 Task: Create a Scrum Project Project0000000090 in Jira. Add mailaustralia7@gmail.com as Team Member of Scrum Project Project0000000089 in Jira. Add carxxstreet791@gmail.com as Team Member of Scrum Project Project0000000089 in Jira. Add parteek.ku2001@gmail.com as Team Member of Scrum Project Project0000000090 in Jira. Add vinnyoffice2@gmail.com as Team Member of Scrum Project Project0000000090 in Jira
Action: Mouse moved to (302, 91)
Screenshot: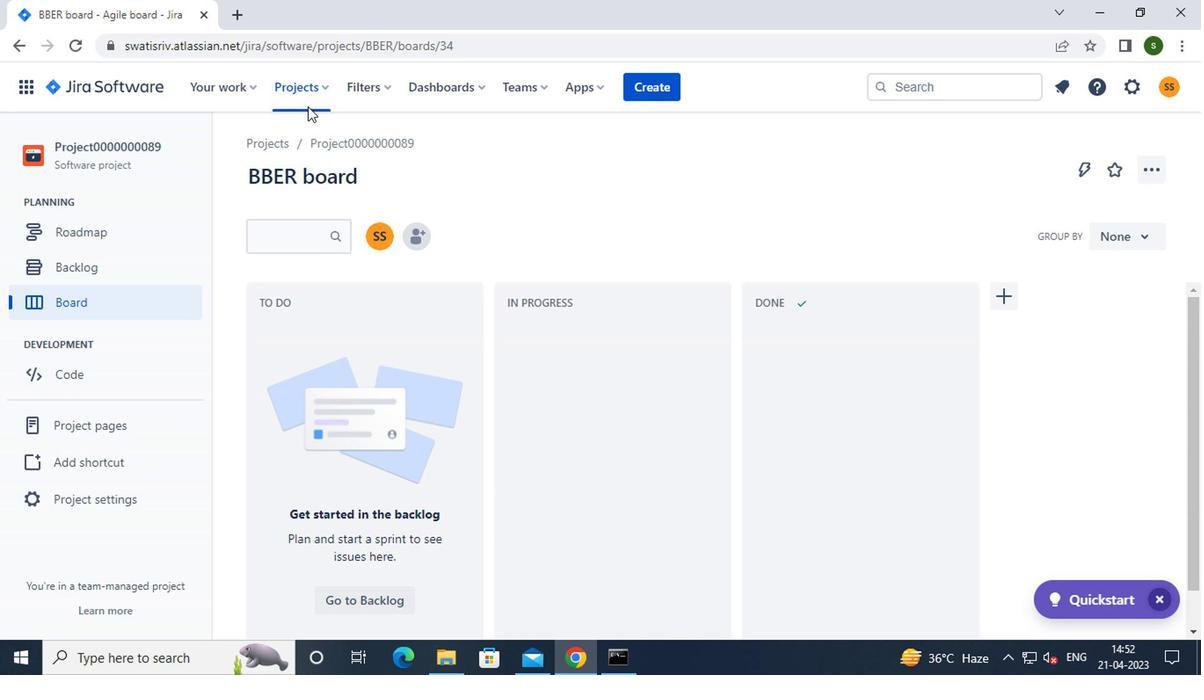 
Action: Mouse pressed left at (302, 91)
Screenshot: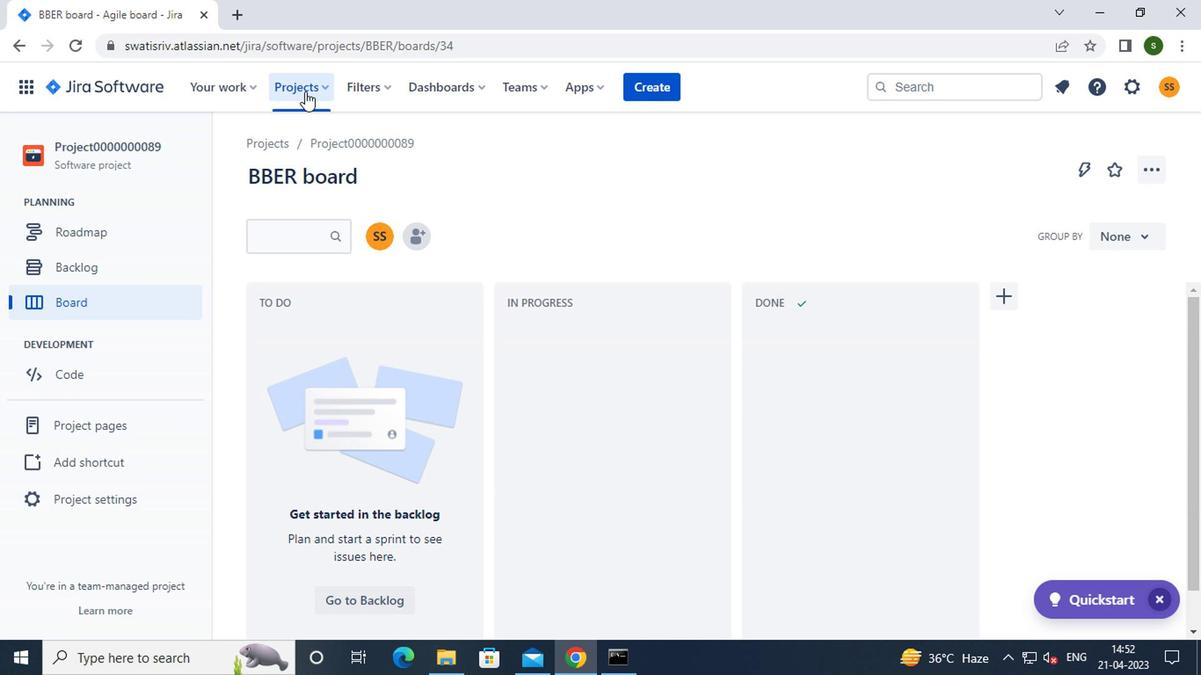
Action: Mouse moved to (357, 439)
Screenshot: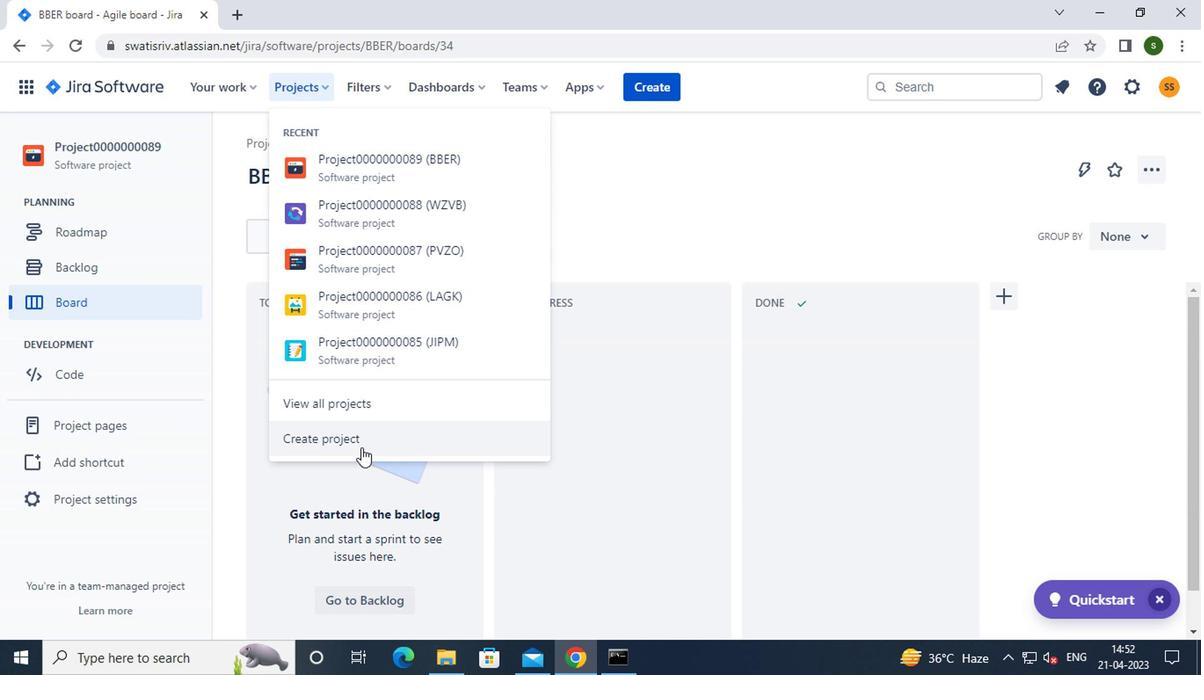 
Action: Mouse pressed left at (357, 439)
Screenshot: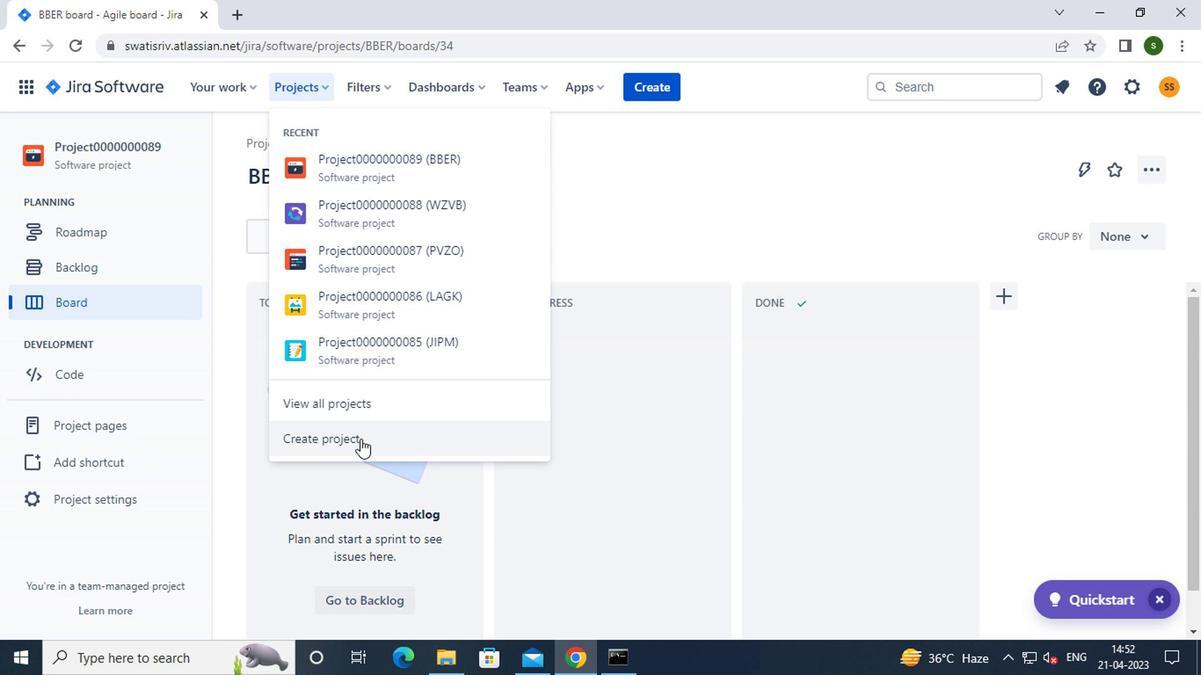 
Action: Mouse moved to (916, 472)
Screenshot: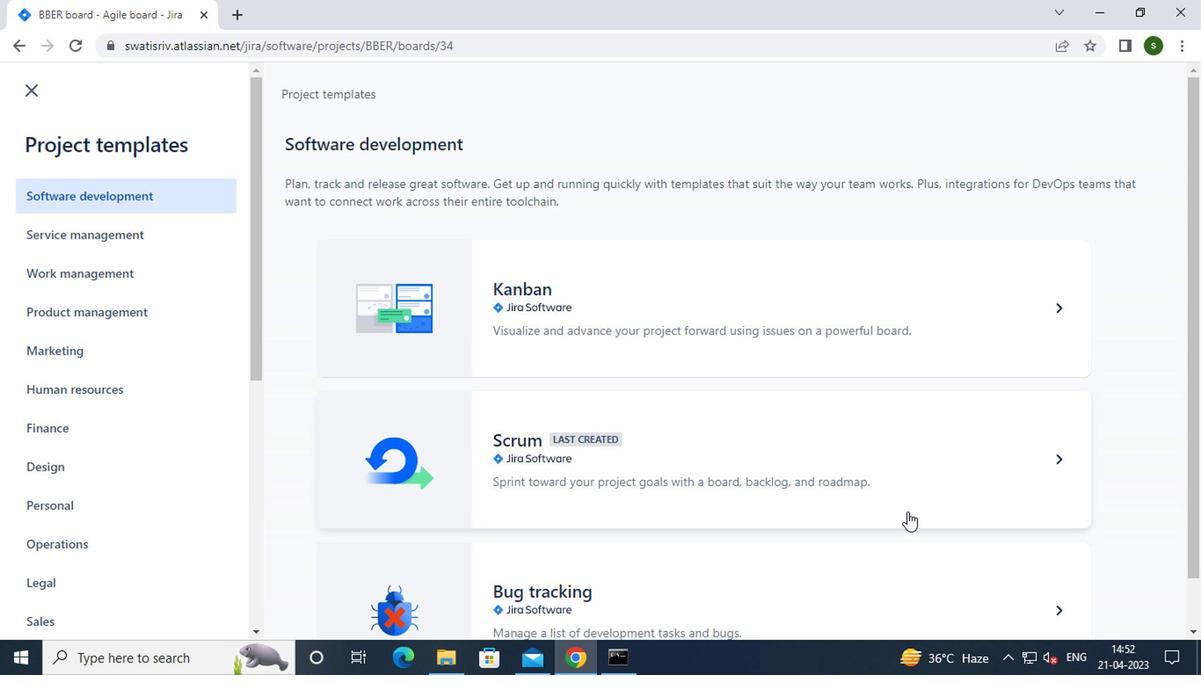 
Action: Mouse pressed left at (916, 472)
Screenshot: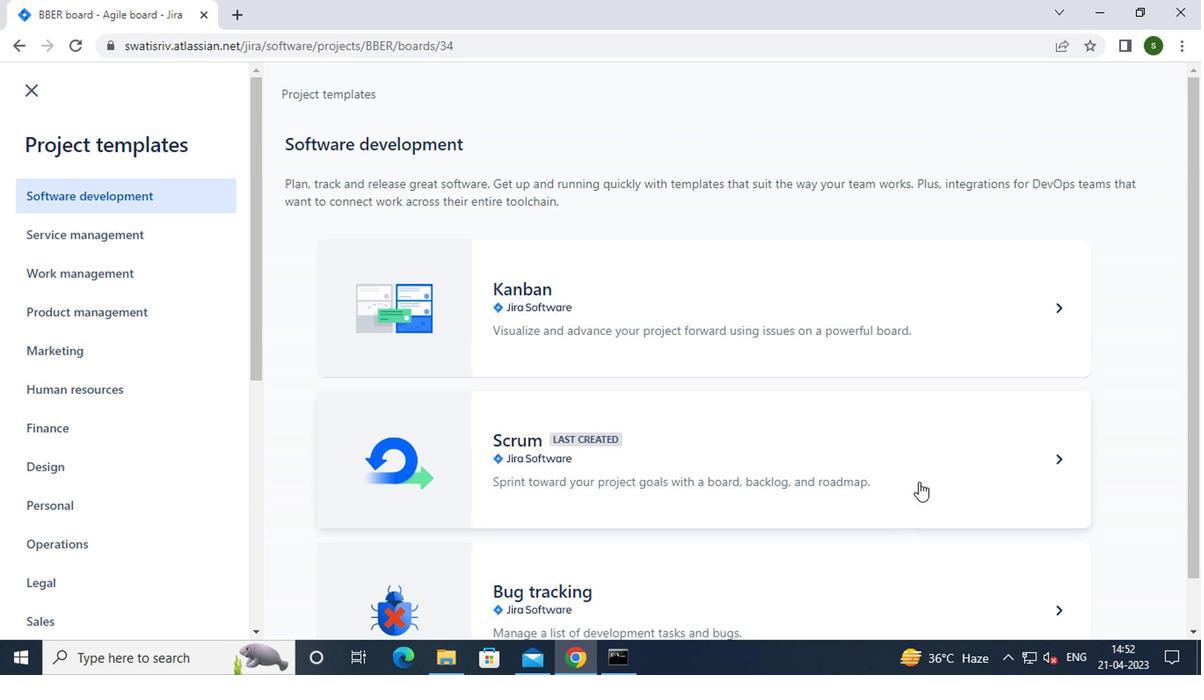 
Action: Mouse moved to (1038, 590)
Screenshot: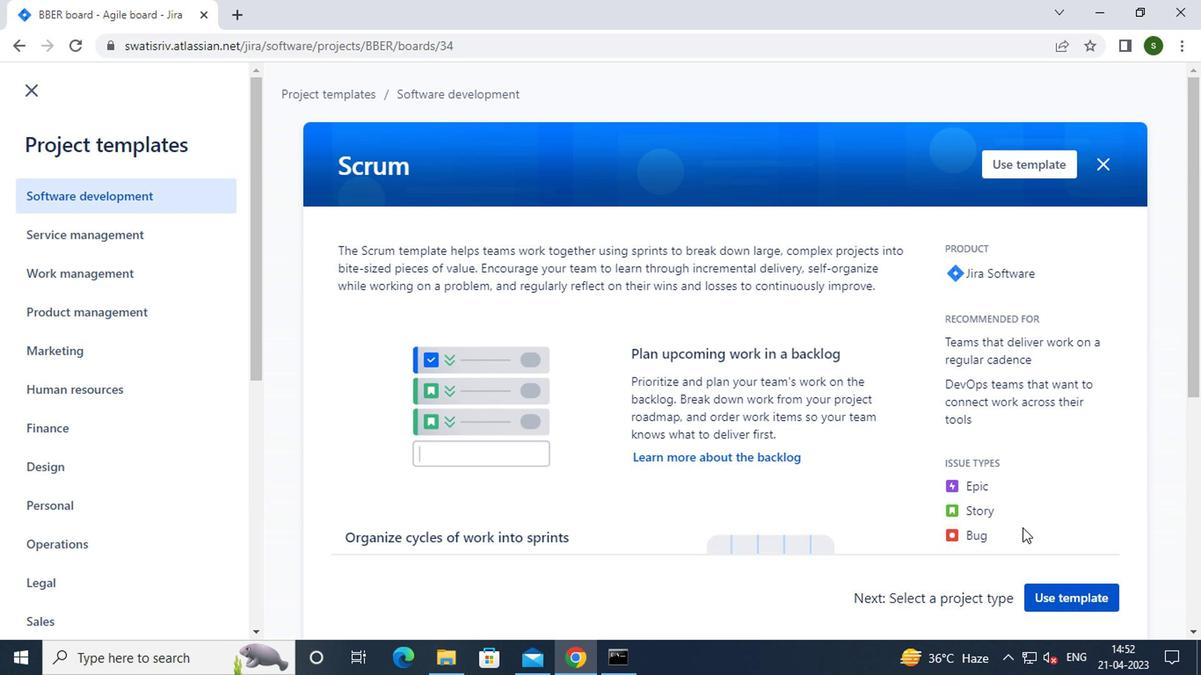 
Action: Mouse pressed left at (1038, 590)
Screenshot: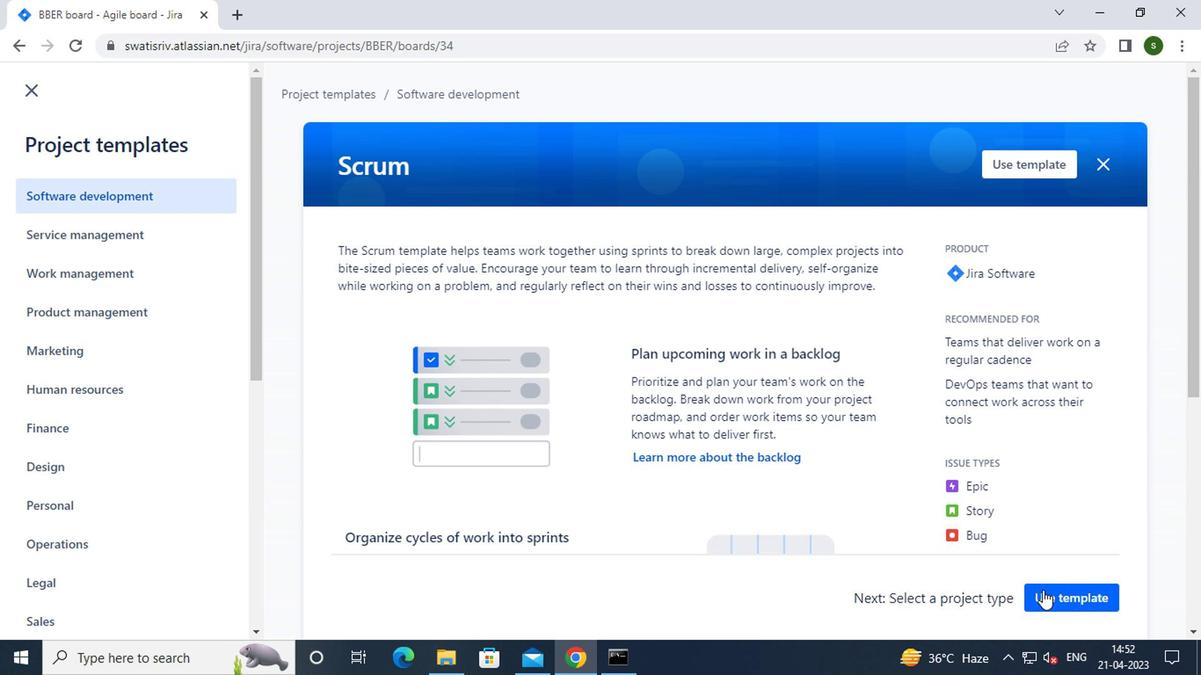 
Action: Mouse moved to (537, 576)
Screenshot: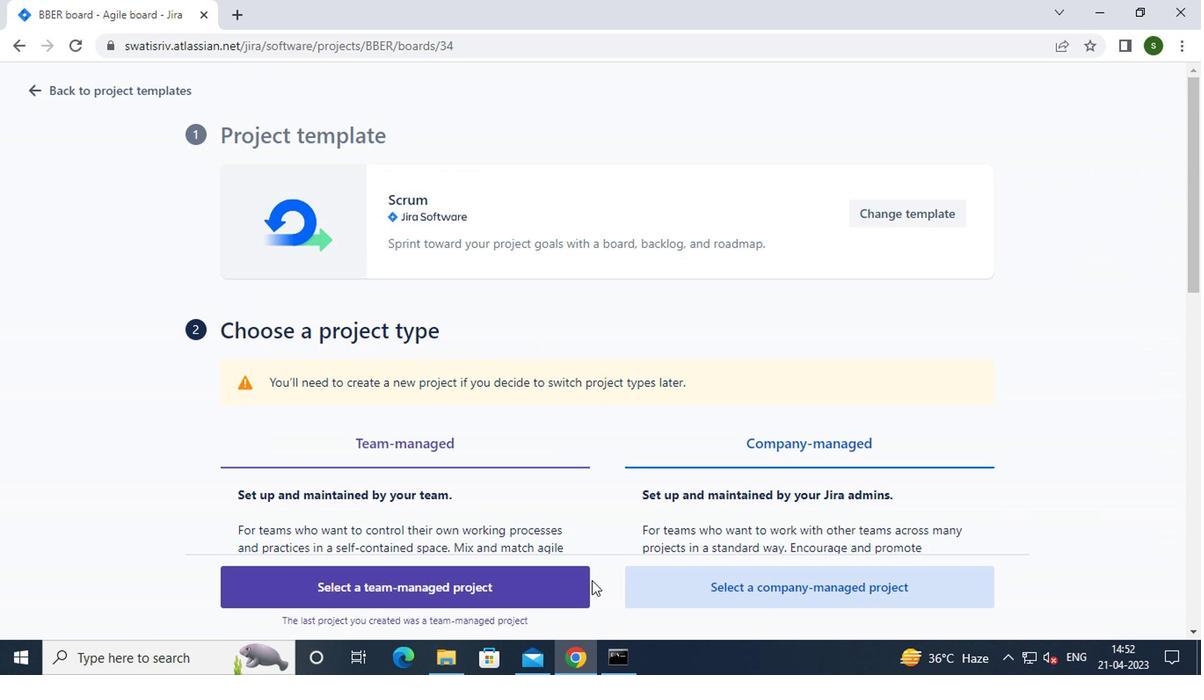 
Action: Mouse pressed left at (537, 576)
Screenshot: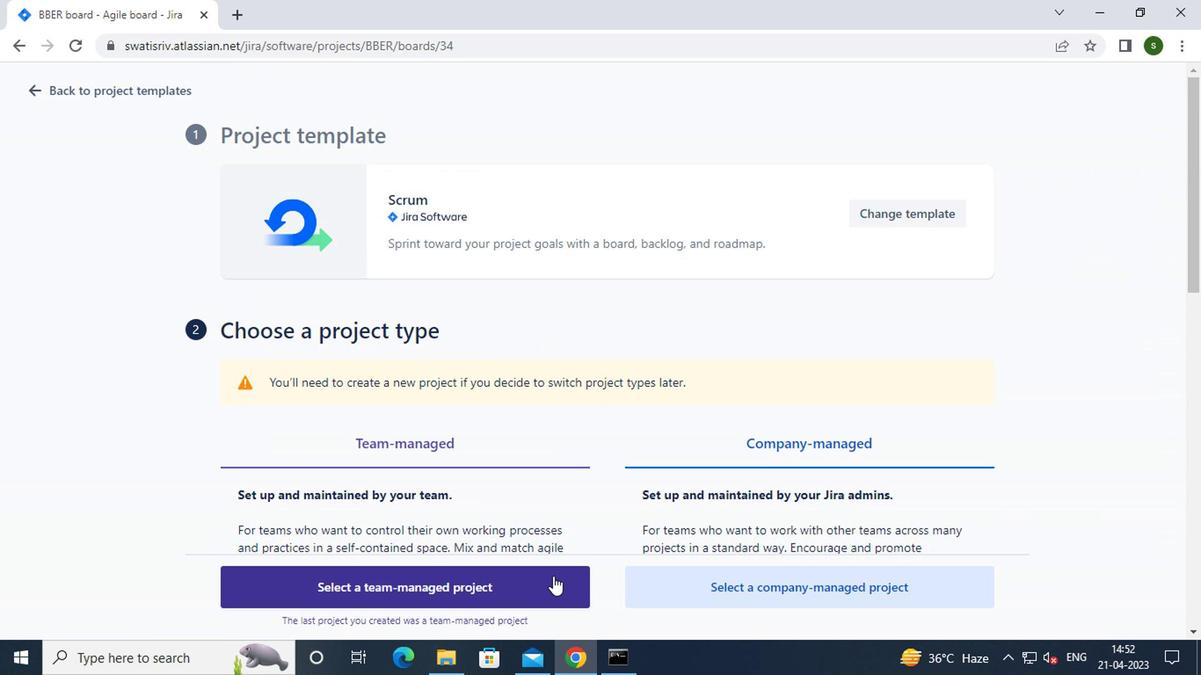 
Action: Mouse moved to (329, 278)
Screenshot: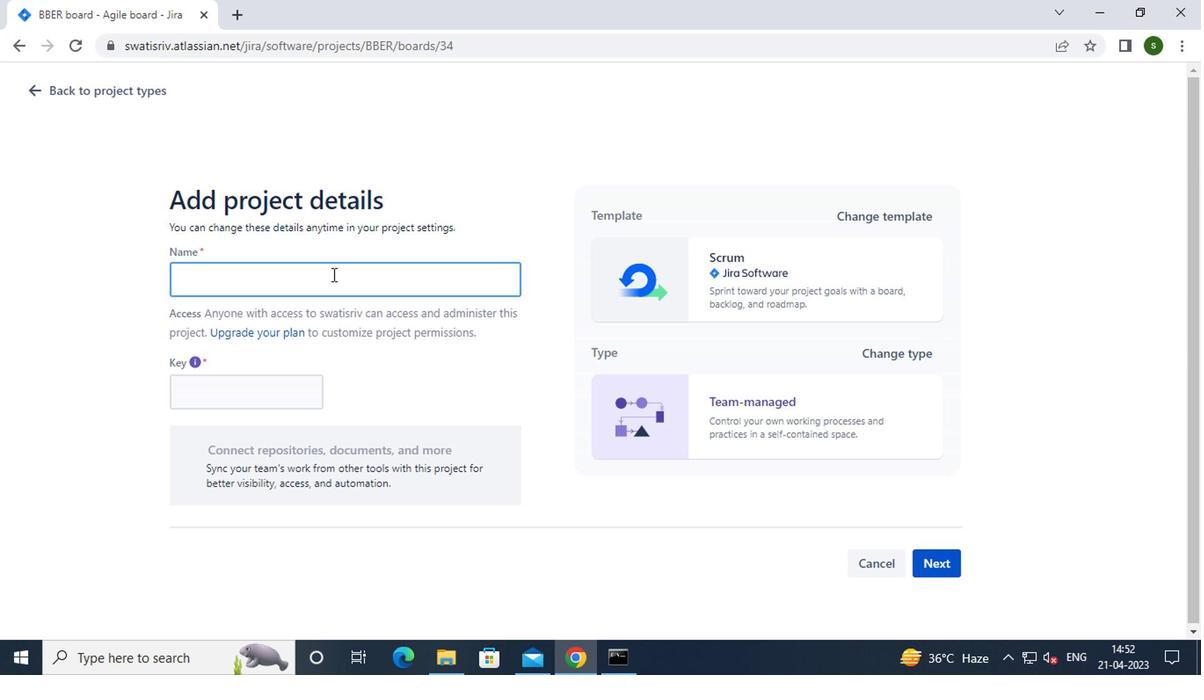 
Action: Key pressed p<Key.caps_lock>roject0000000090
Screenshot: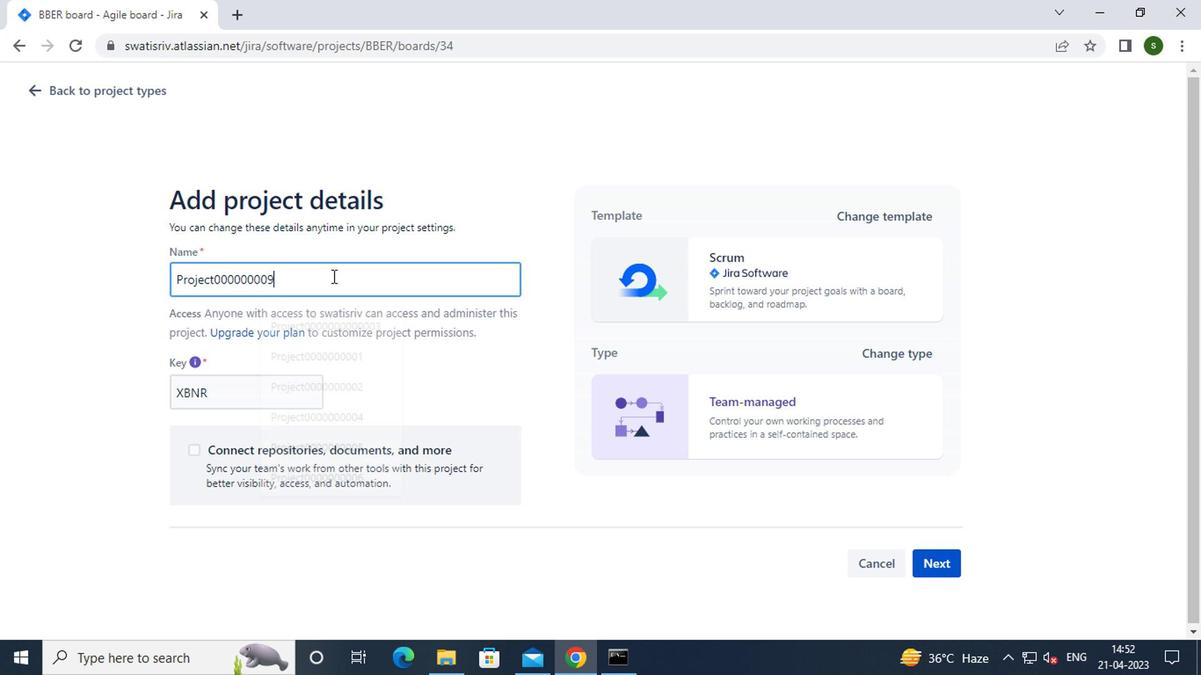 
Action: Mouse moved to (936, 566)
Screenshot: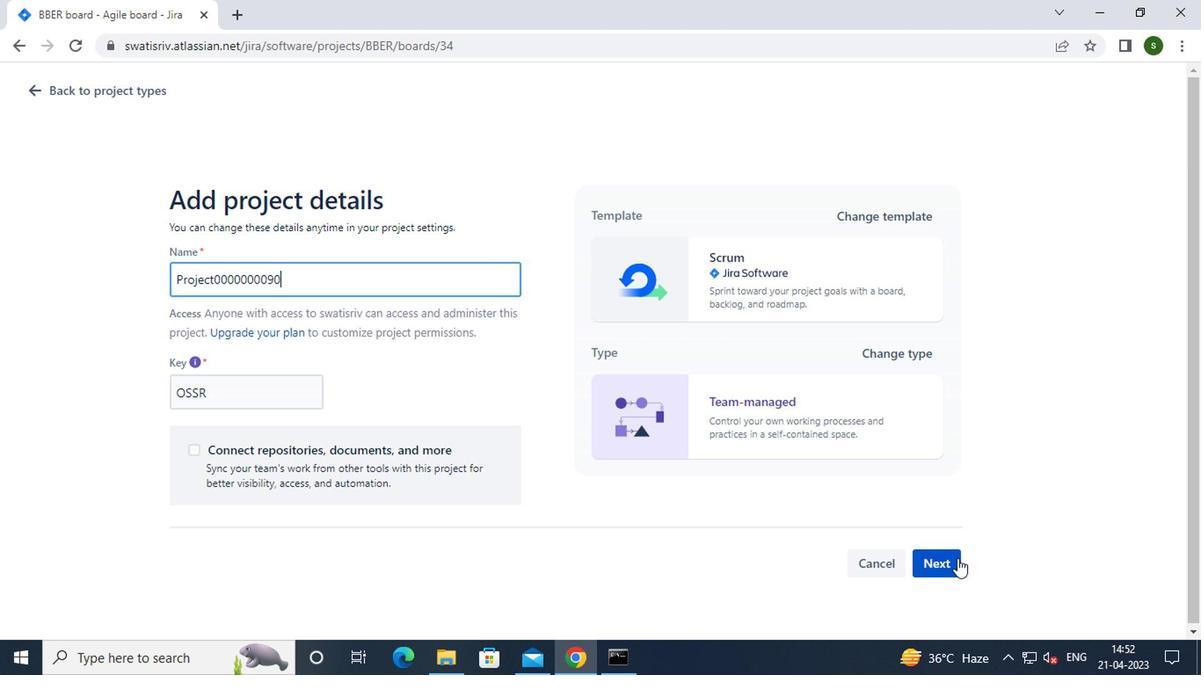 
Action: Mouse pressed left at (936, 566)
Screenshot: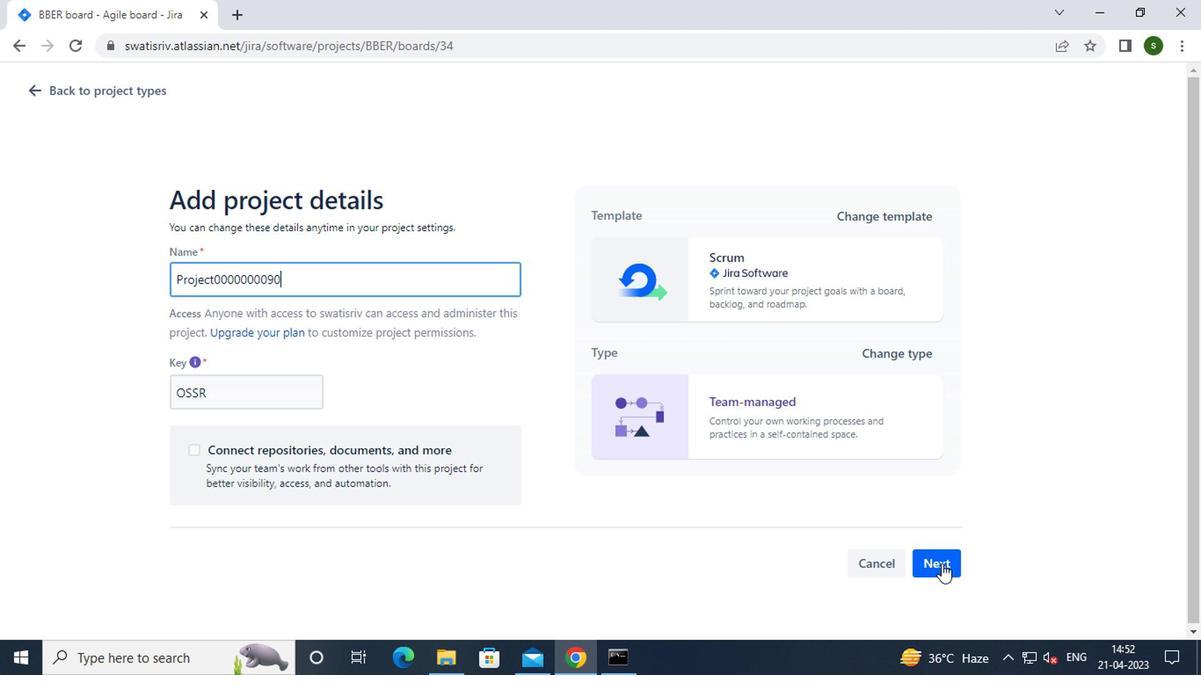 
Action: Mouse moved to (790, 467)
Screenshot: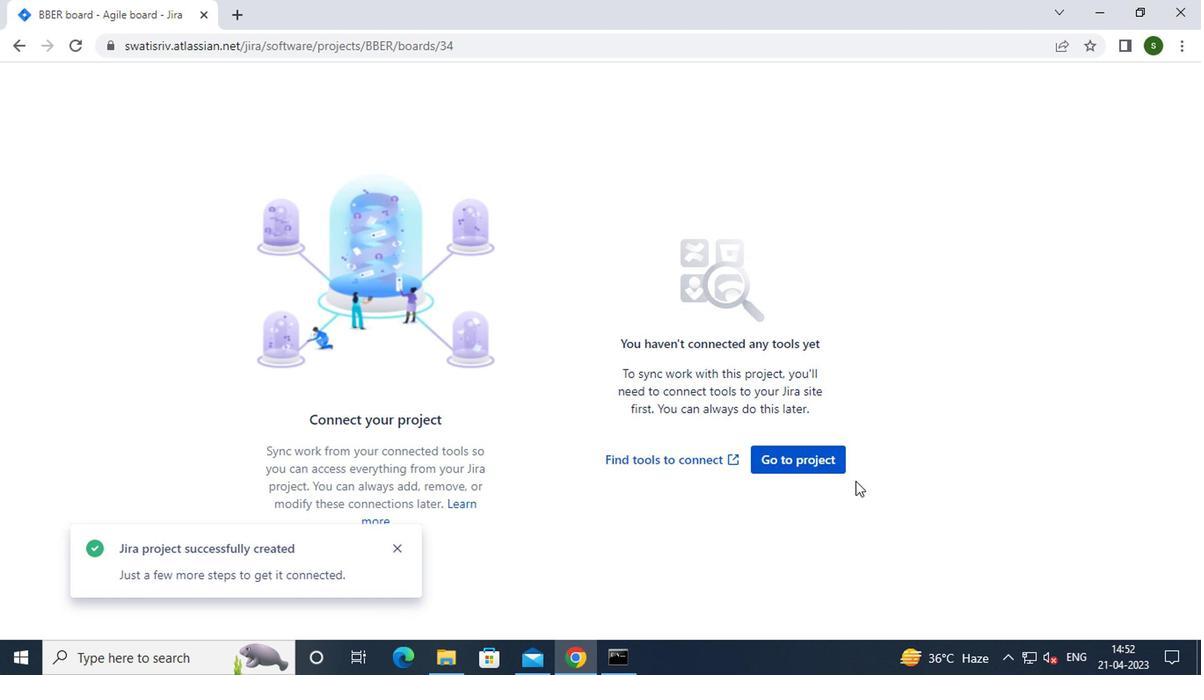
Action: Mouse pressed left at (790, 467)
Screenshot: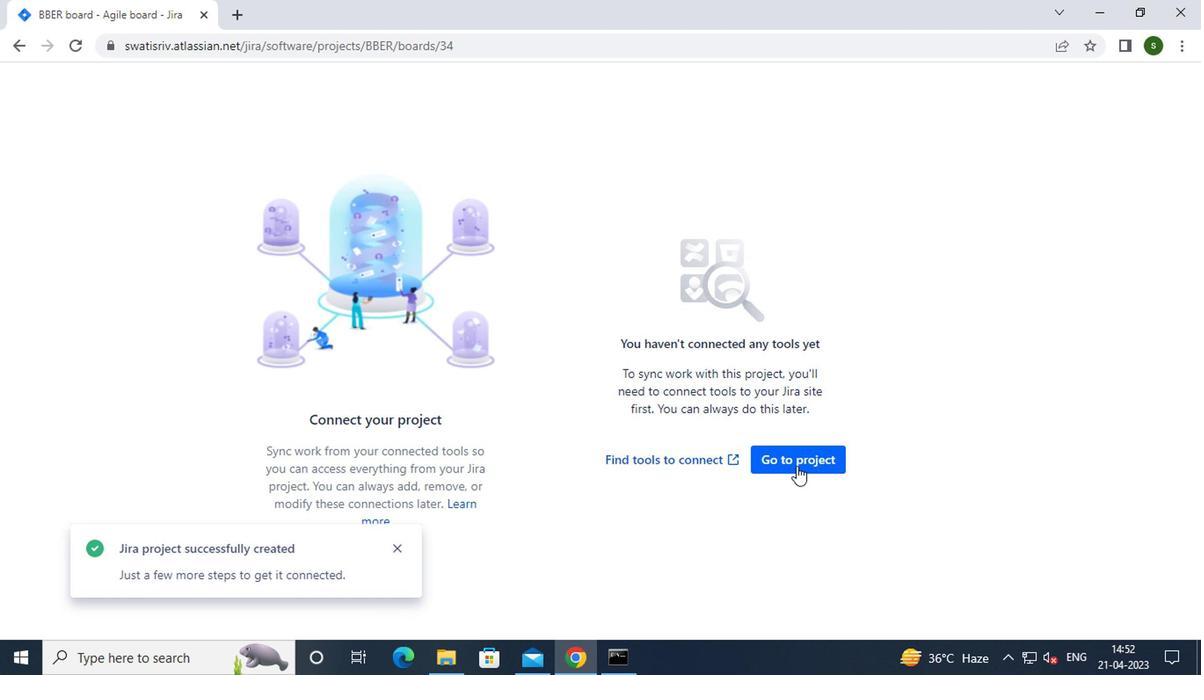 
Action: Mouse moved to (305, 90)
Screenshot: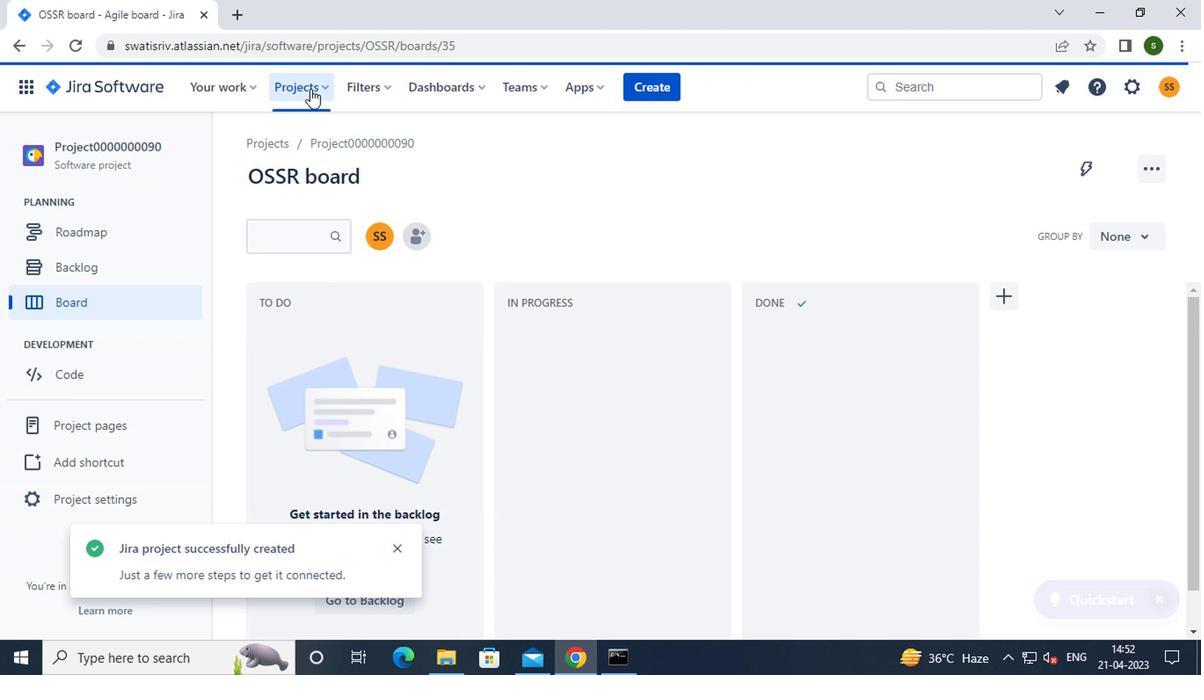 
Action: Mouse pressed left at (305, 90)
Screenshot: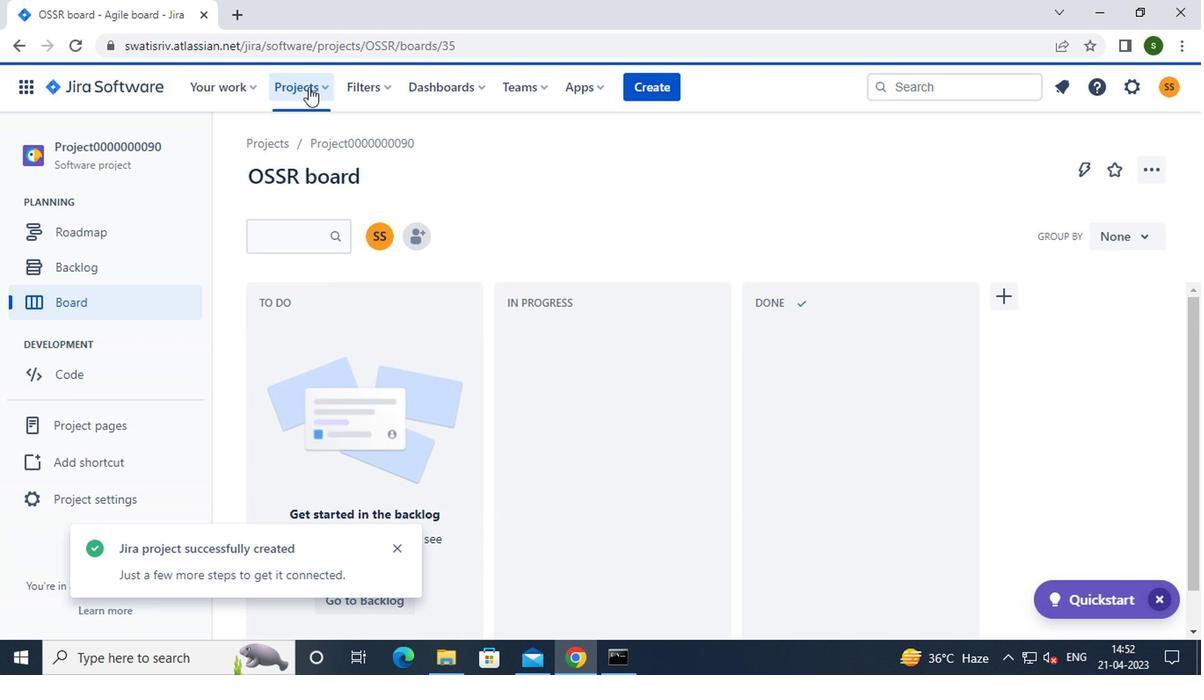 
Action: Mouse moved to (411, 225)
Screenshot: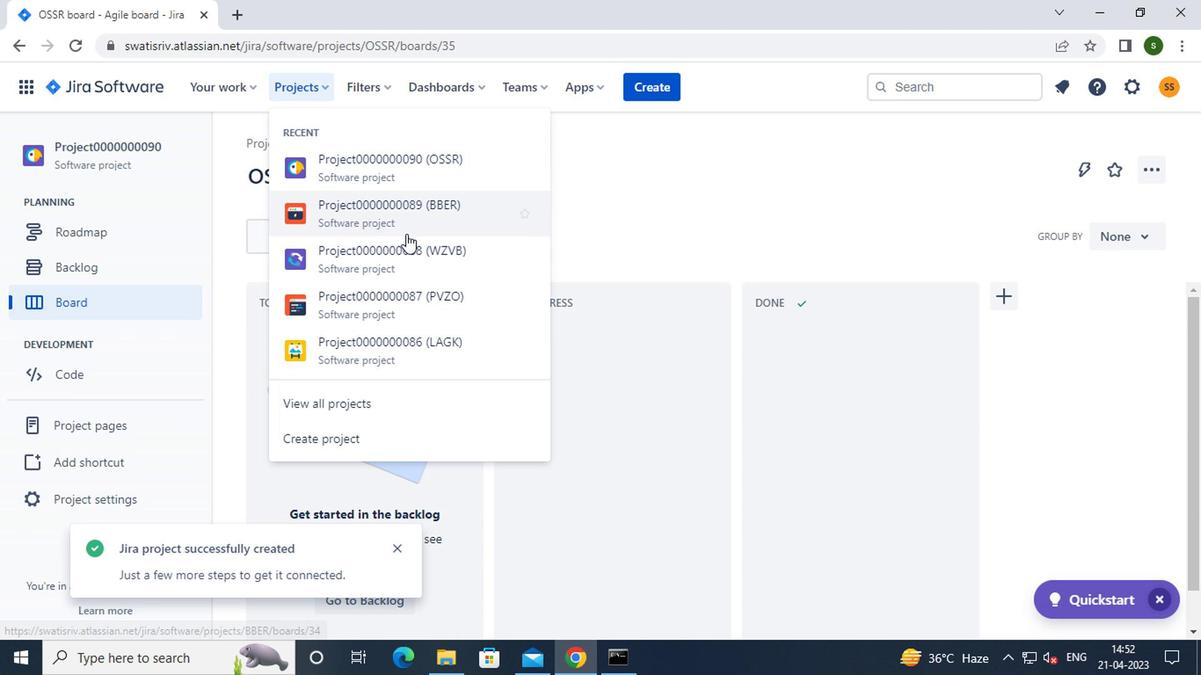 
Action: Mouse pressed left at (411, 225)
Screenshot: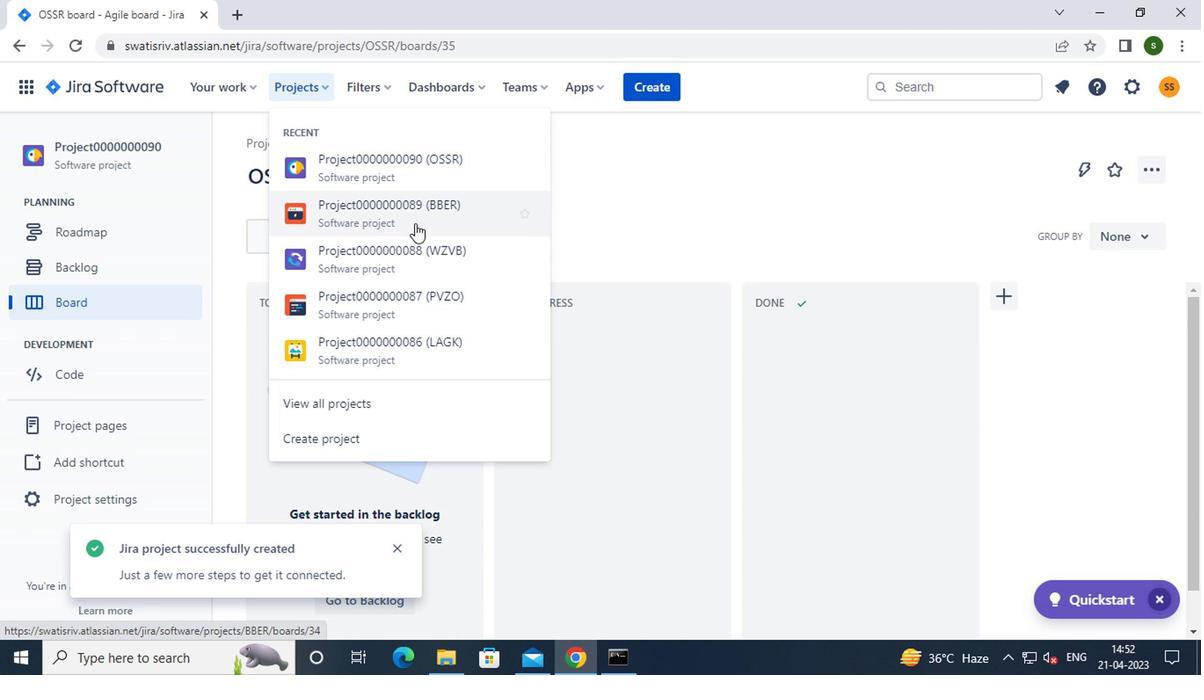 
Action: Mouse moved to (407, 227)
Screenshot: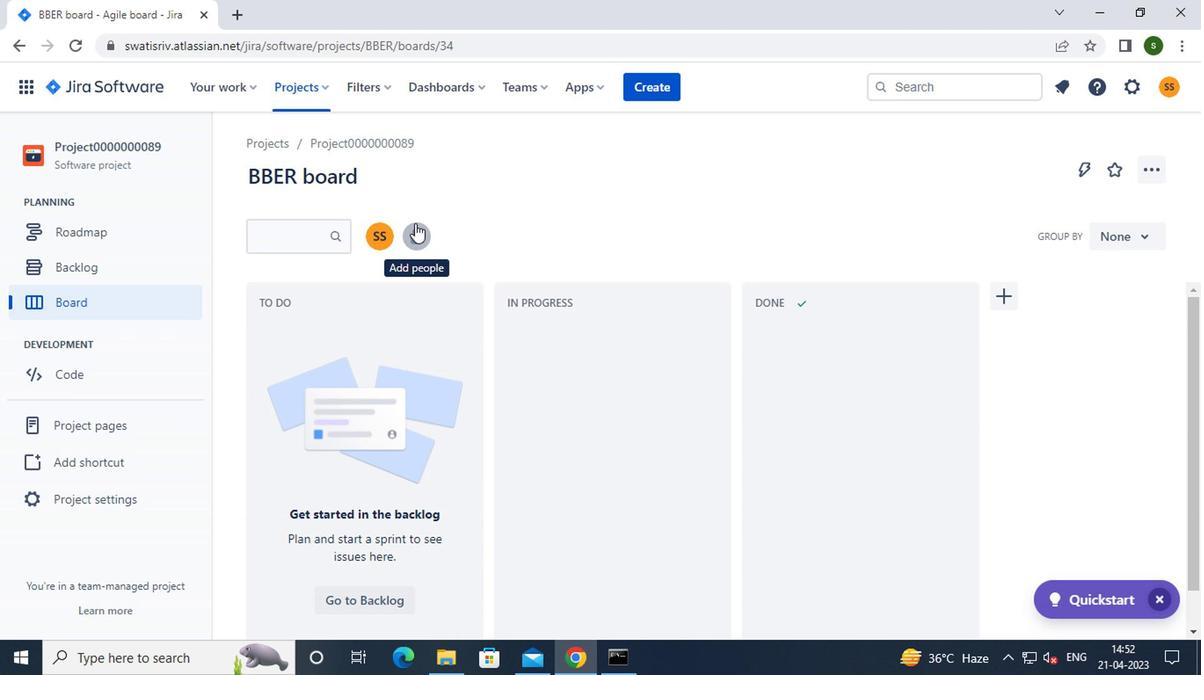 
Action: Mouse pressed left at (407, 227)
Screenshot: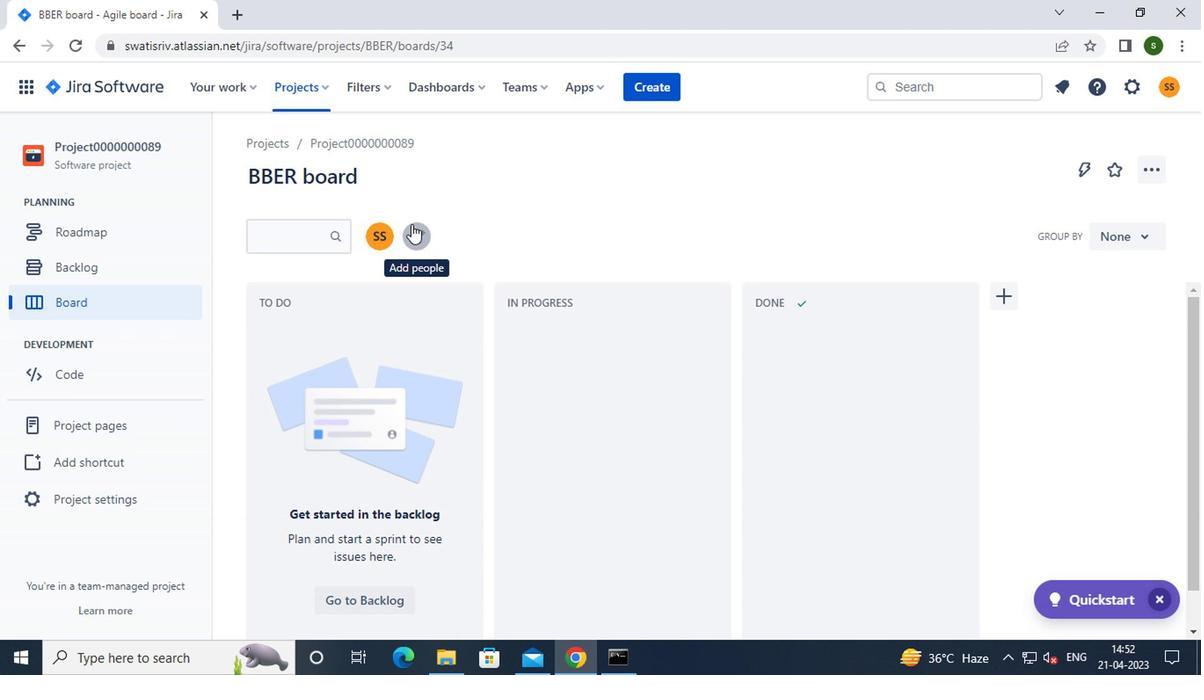 
Action: Mouse moved to (511, 225)
Screenshot: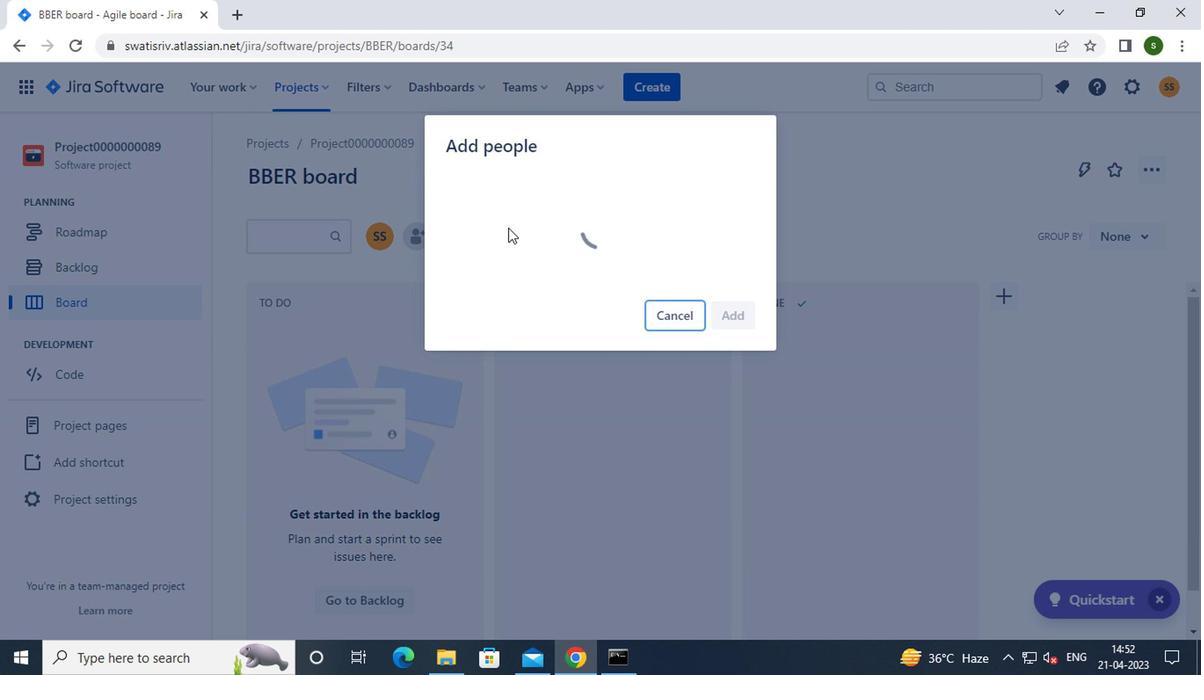 
Action: Key pressed m
Screenshot: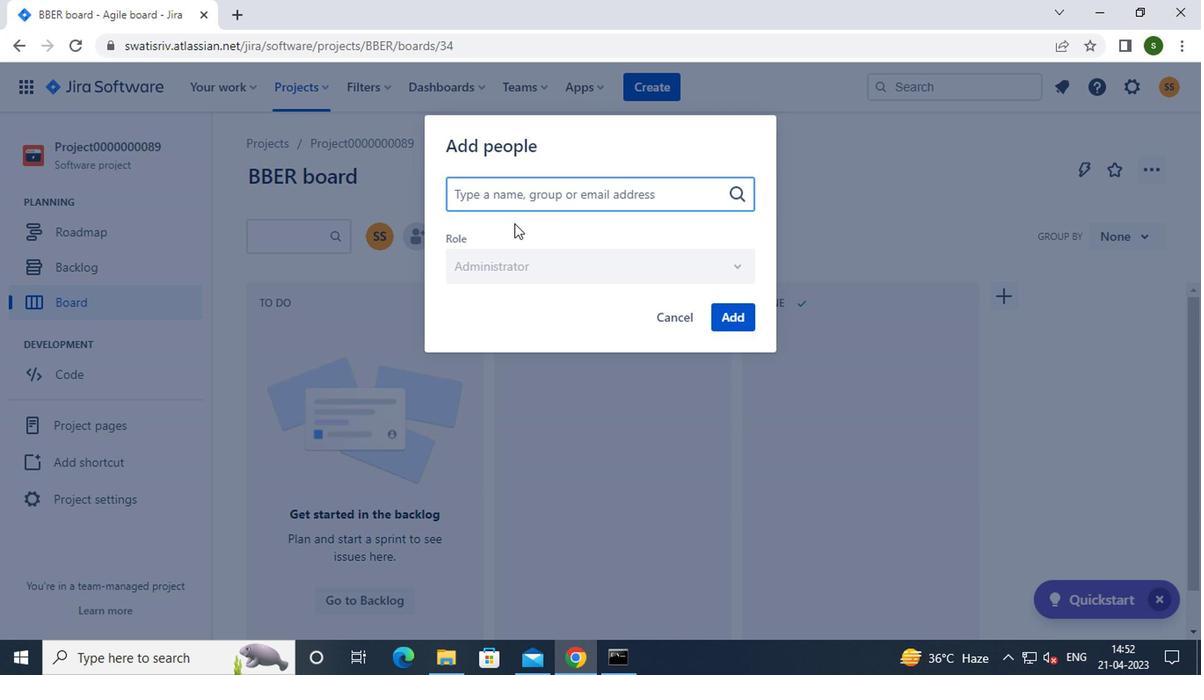
Action: Mouse moved to (559, 350)
Screenshot: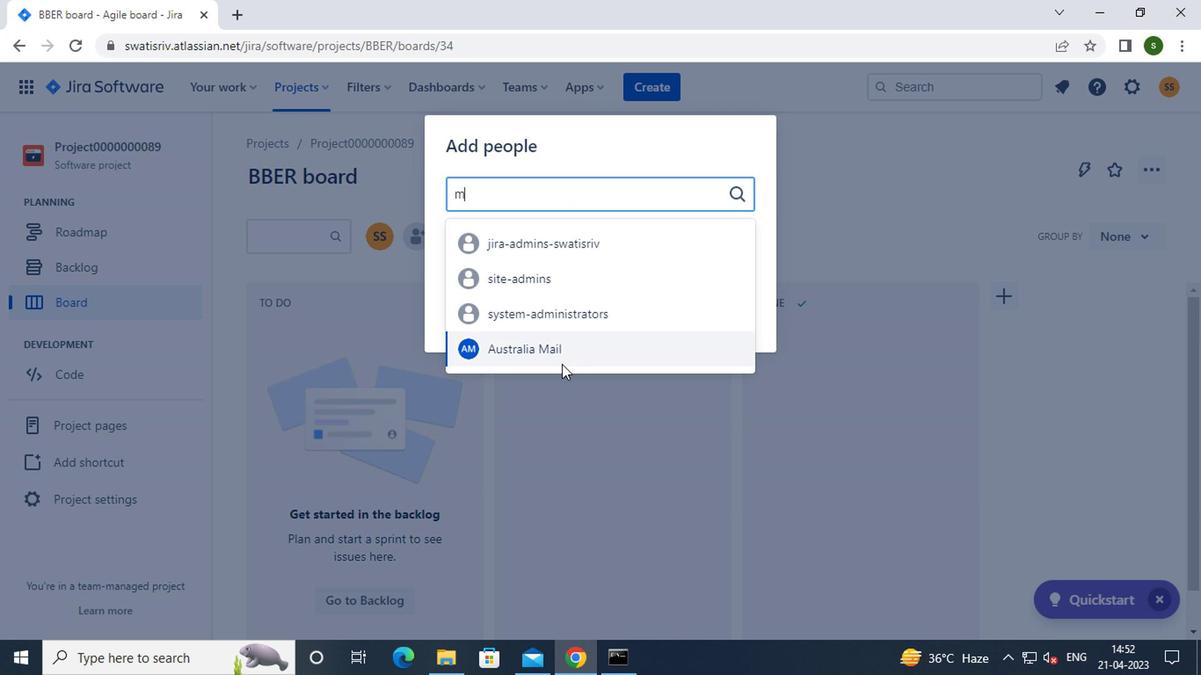 
Action: Mouse pressed left at (559, 350)
Screenshot: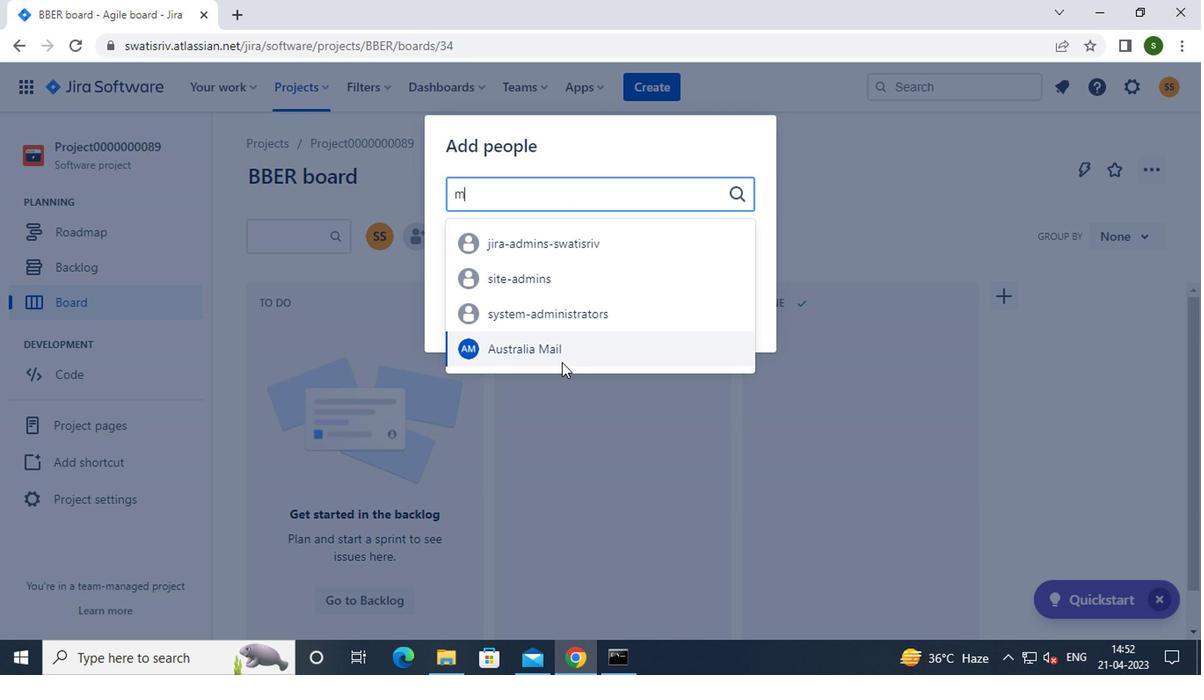 
Action: Mouse moved to (738, 324)
Screenshot: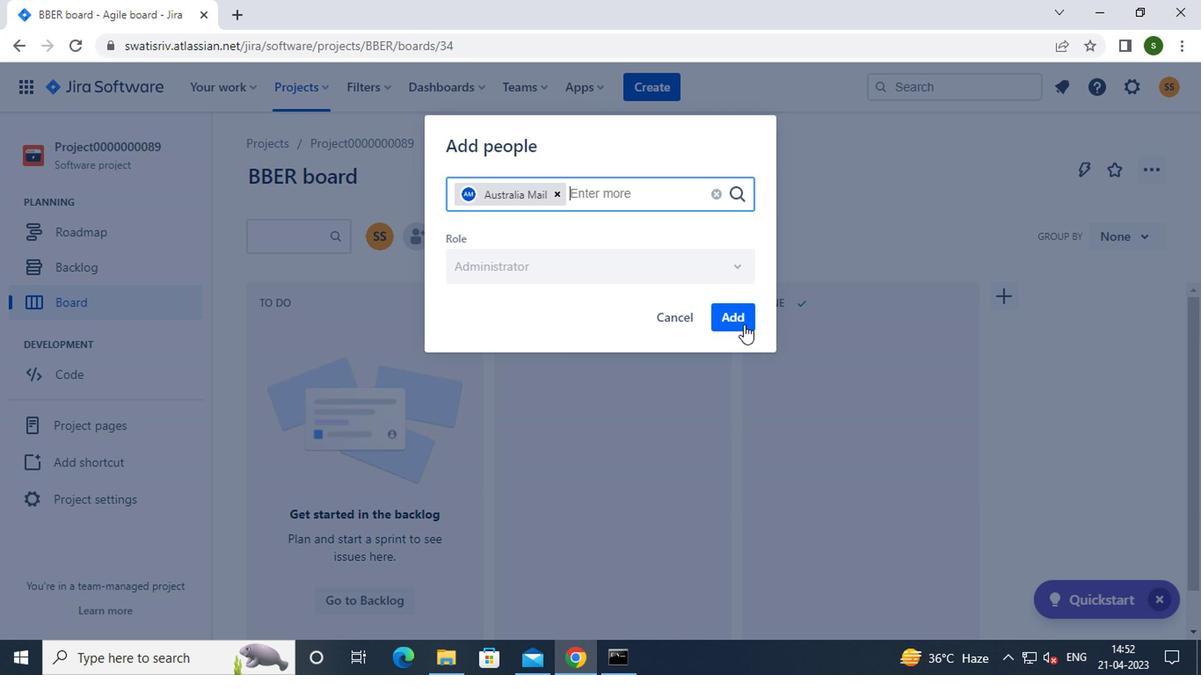 
Action: Mouse pressed left at (738, 324)
Screenshot: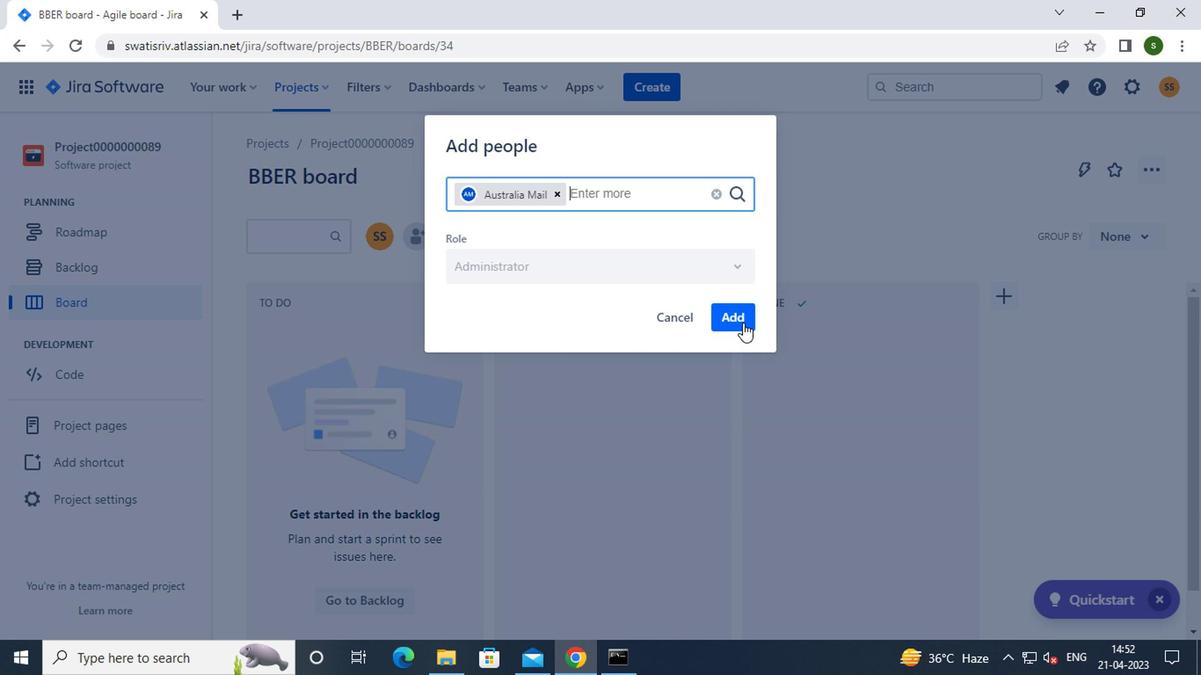 
Action: Mouse moved to (411, 242)
Screenshot: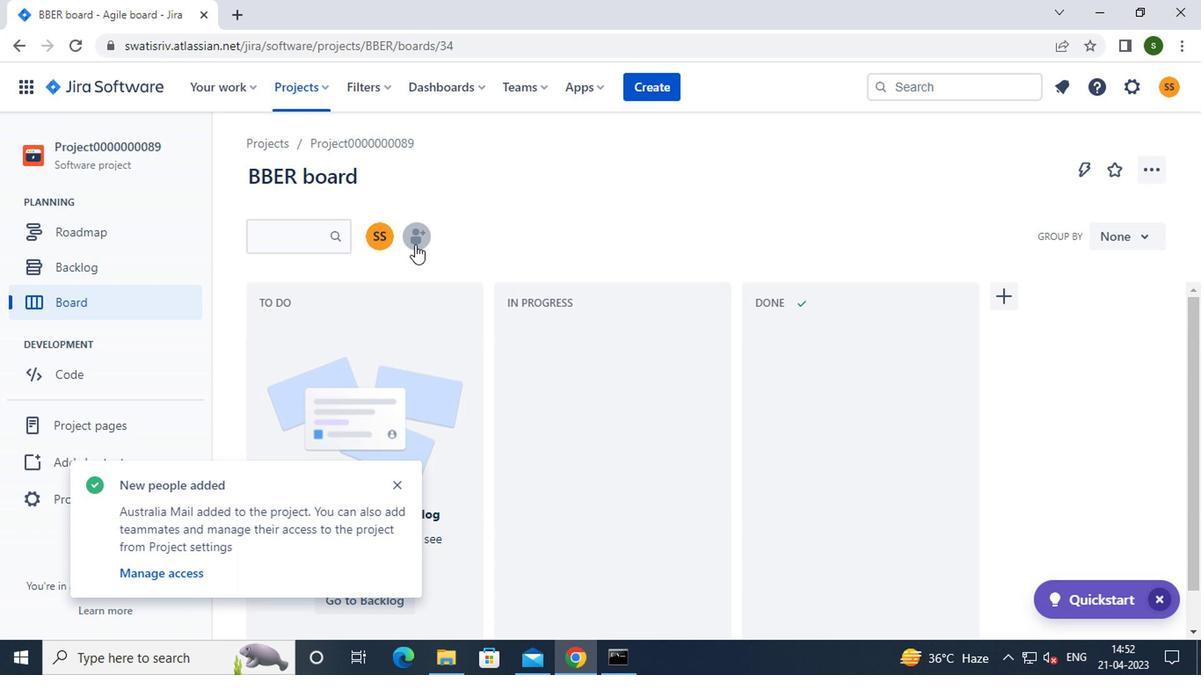 
Action: Mouse pressed left at (411, 242)
Screenshot: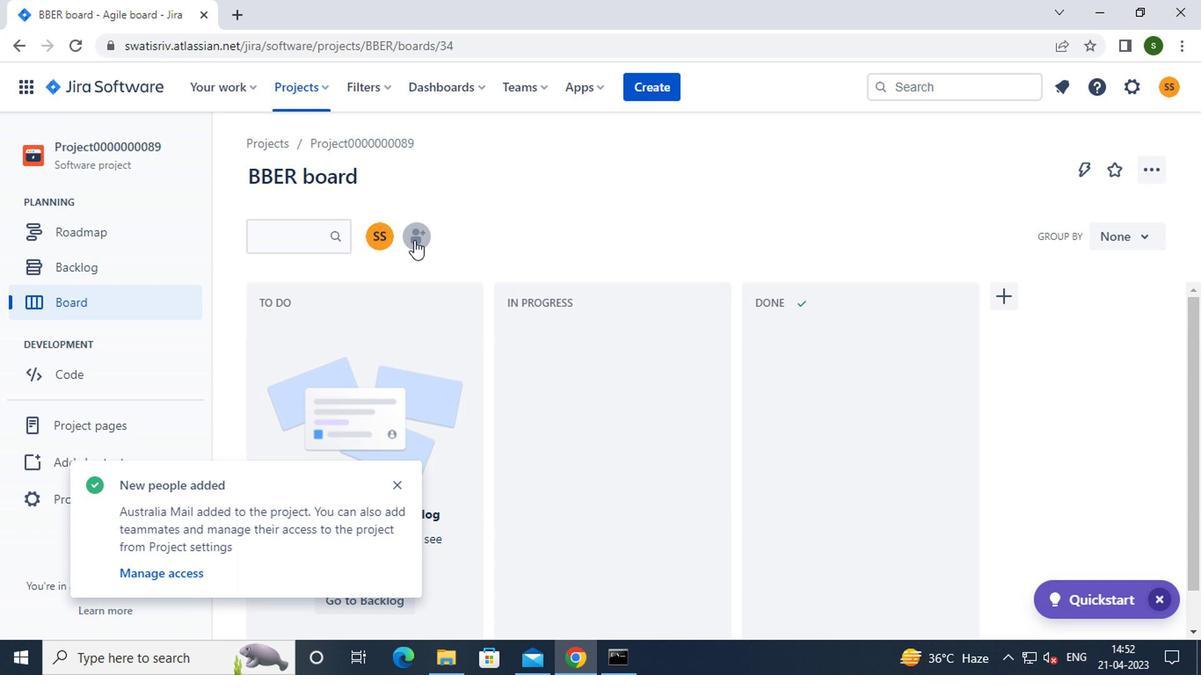 
Action: Mouse moved to (506, 190)
Screenshot: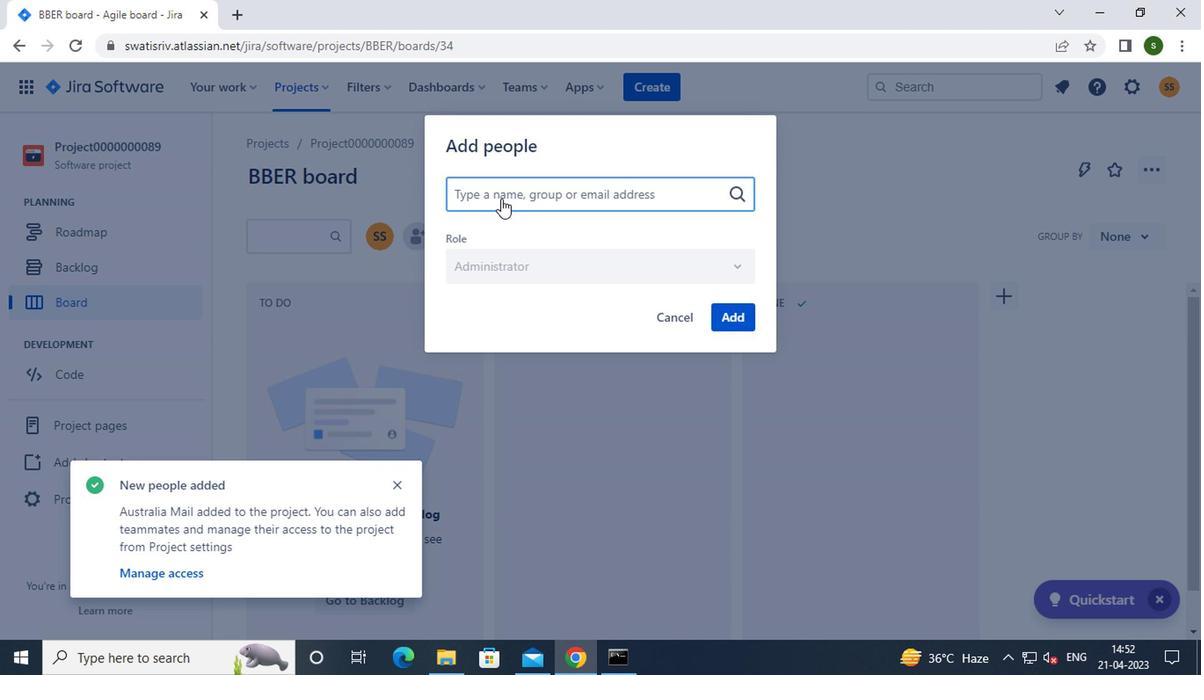 
Action: Key pressed c
Screenshot: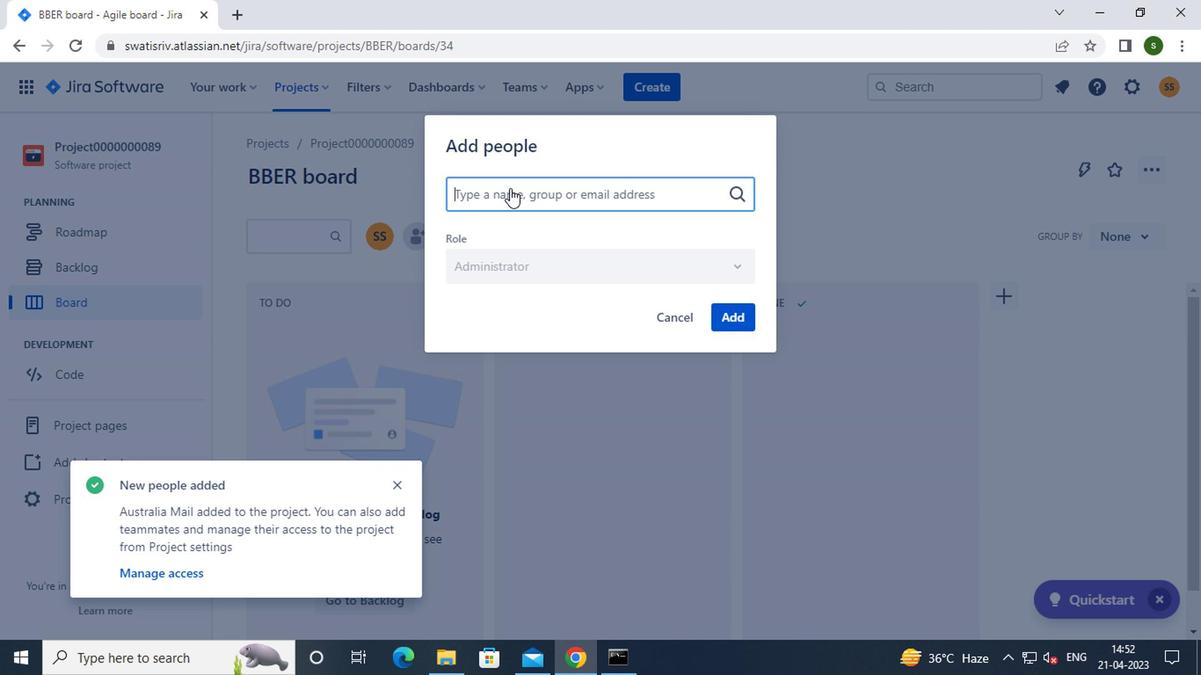 
Action: Mouse moved to (537, 240)
Screenshot: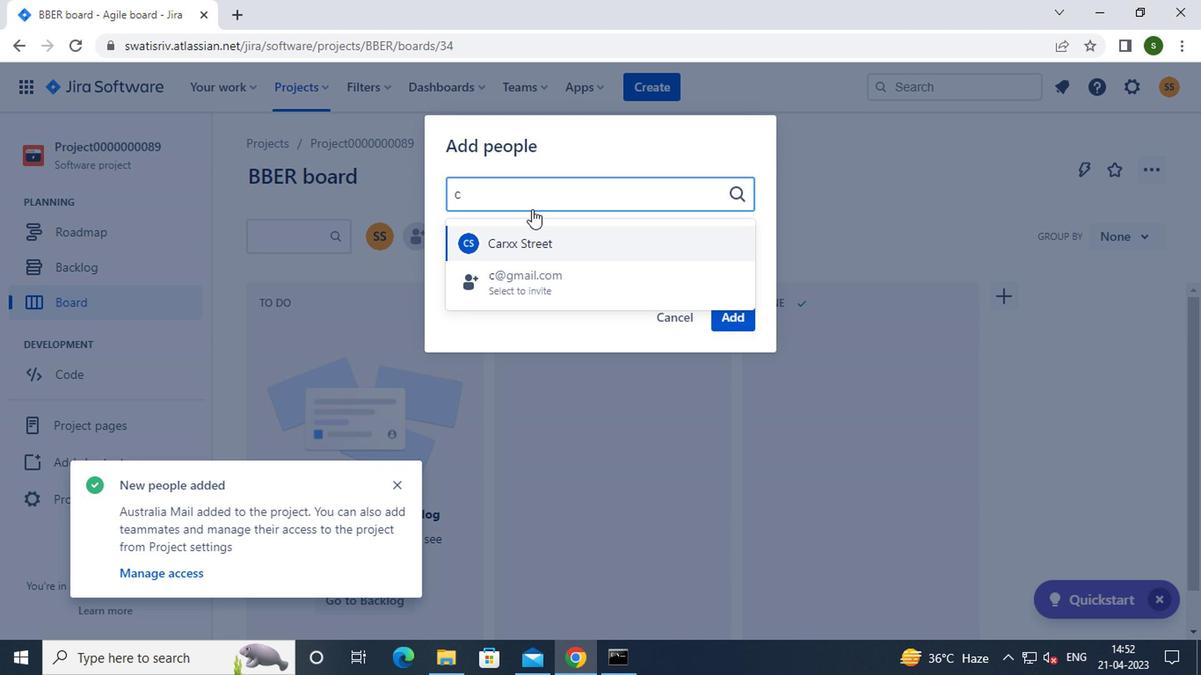 
Action: Mouse pressed left at (537, 240)
Screenshot: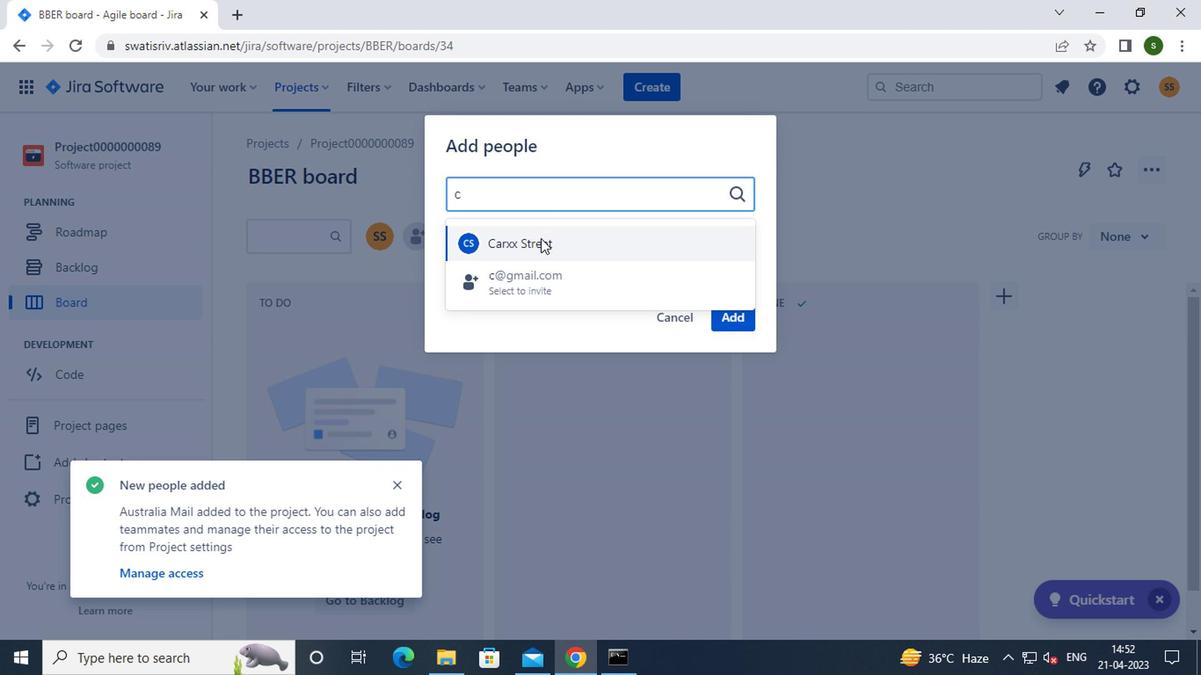 
Action: Mouse moved to (733, 312)
Screenshot: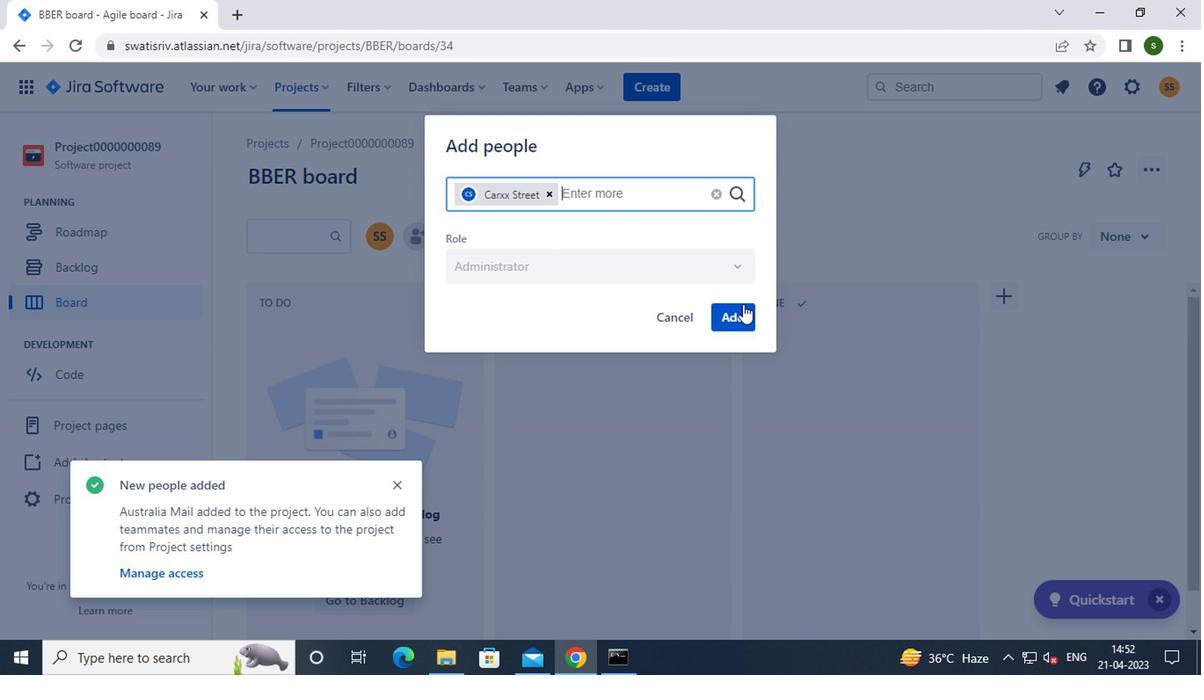 
Action: Mouse pressed left at (733, 312)
Screenshot: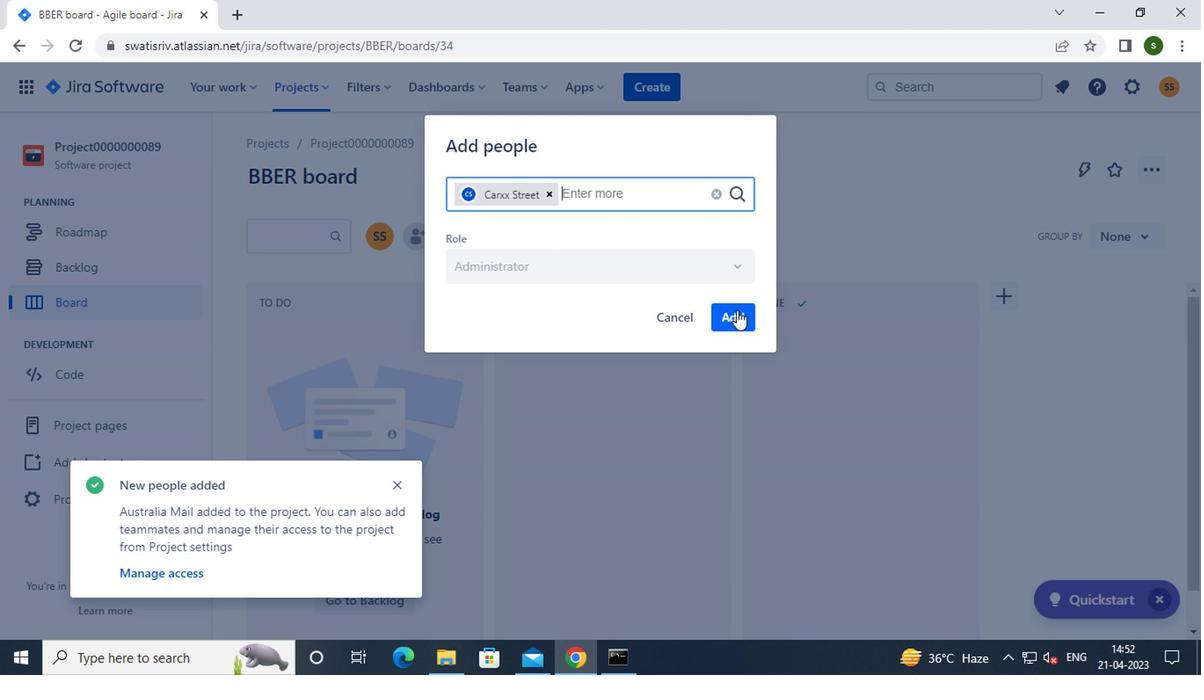 
Action: Mouse moved to (318, 92)
Screenshot: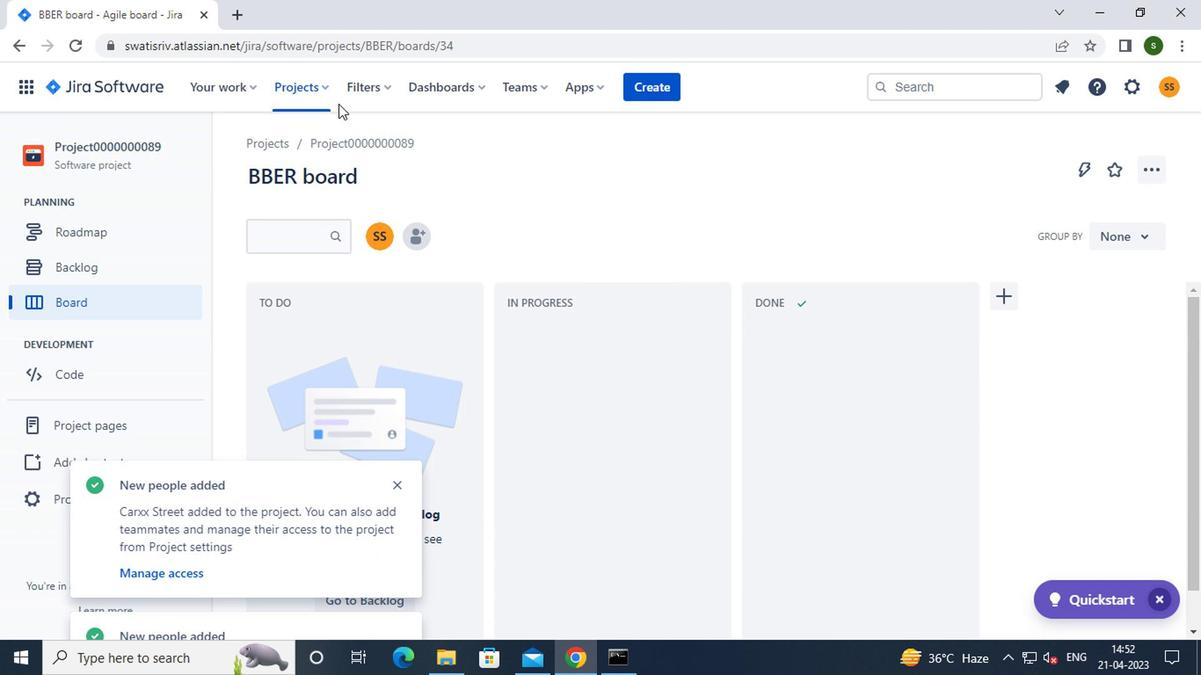 
Action: Mouse pressed left at (318, 92)
Screenshot: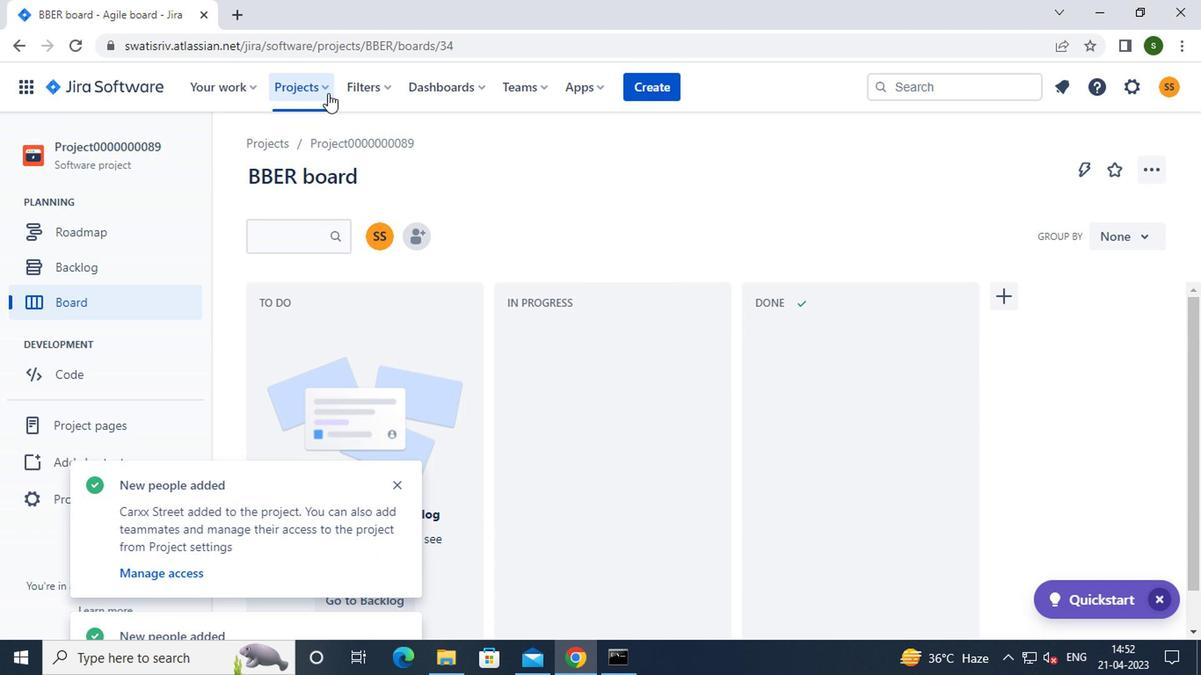 
Action: Mouse moved to (361, 205)
Screenshot: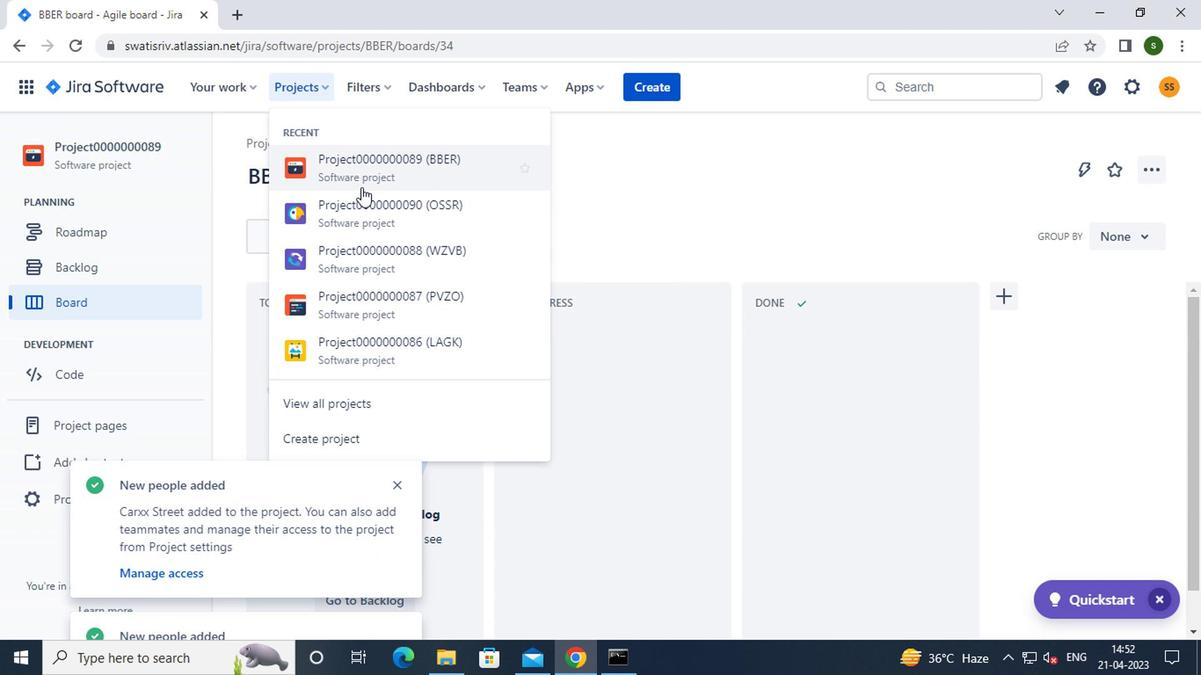 
Action: Mouse pressed left at (361, 205)
Screenshot: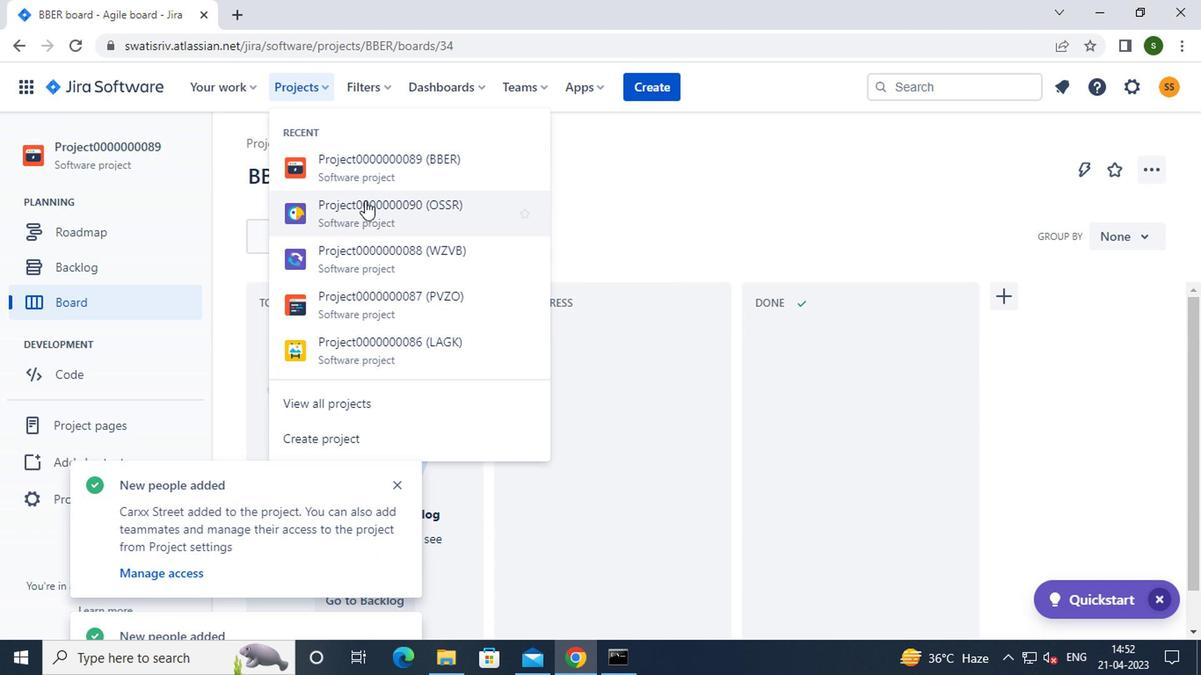 
Action: Mouse moved to (424, 245)
Screenshot: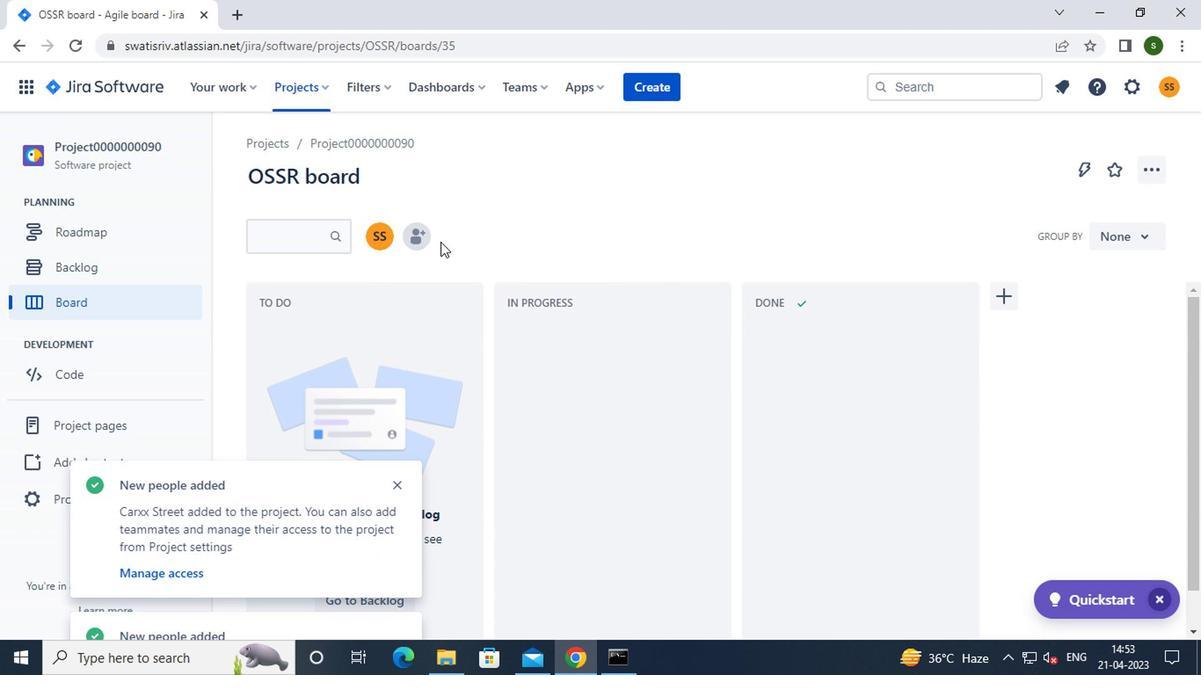 
Action: Mouse pressed left at (424, 245)
Screenshot: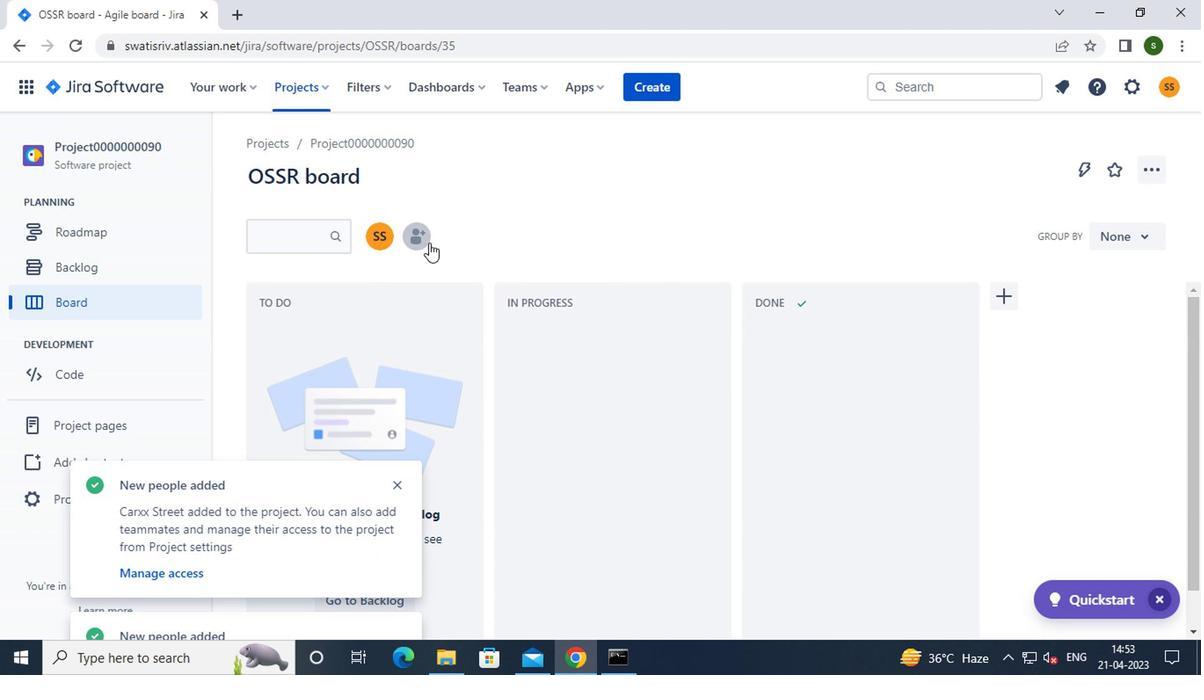 
Action: Mouse moved to (551, 212)
Screenshot: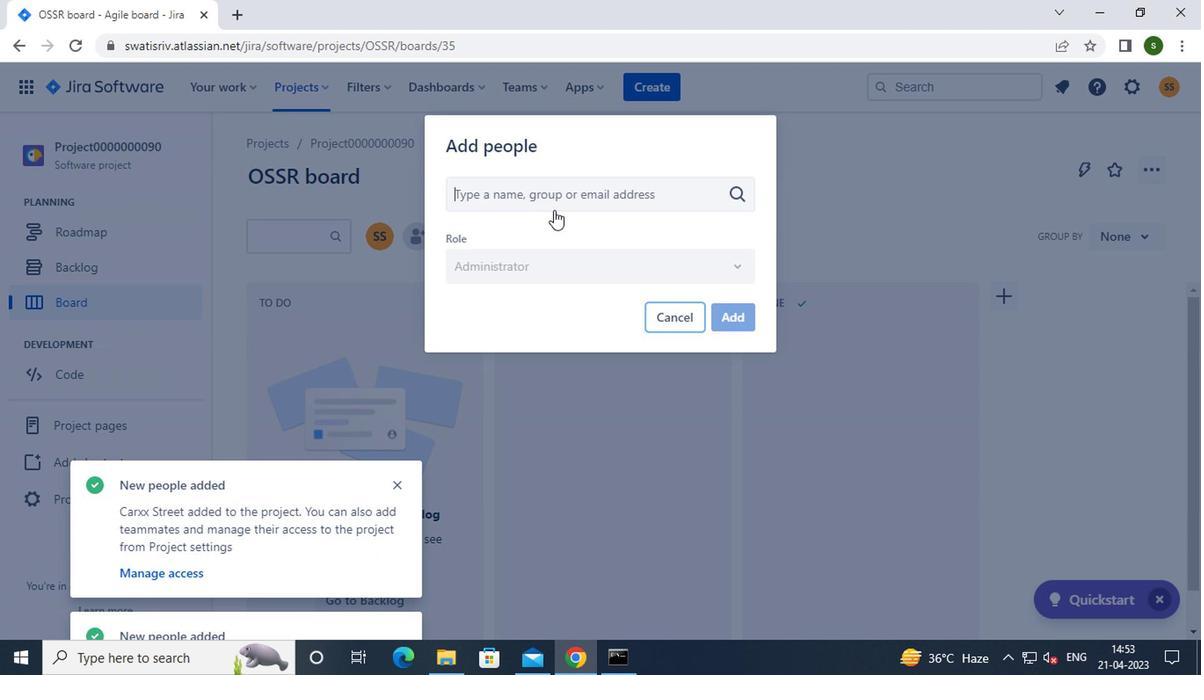 
Action: Key pressed p
Screenshot: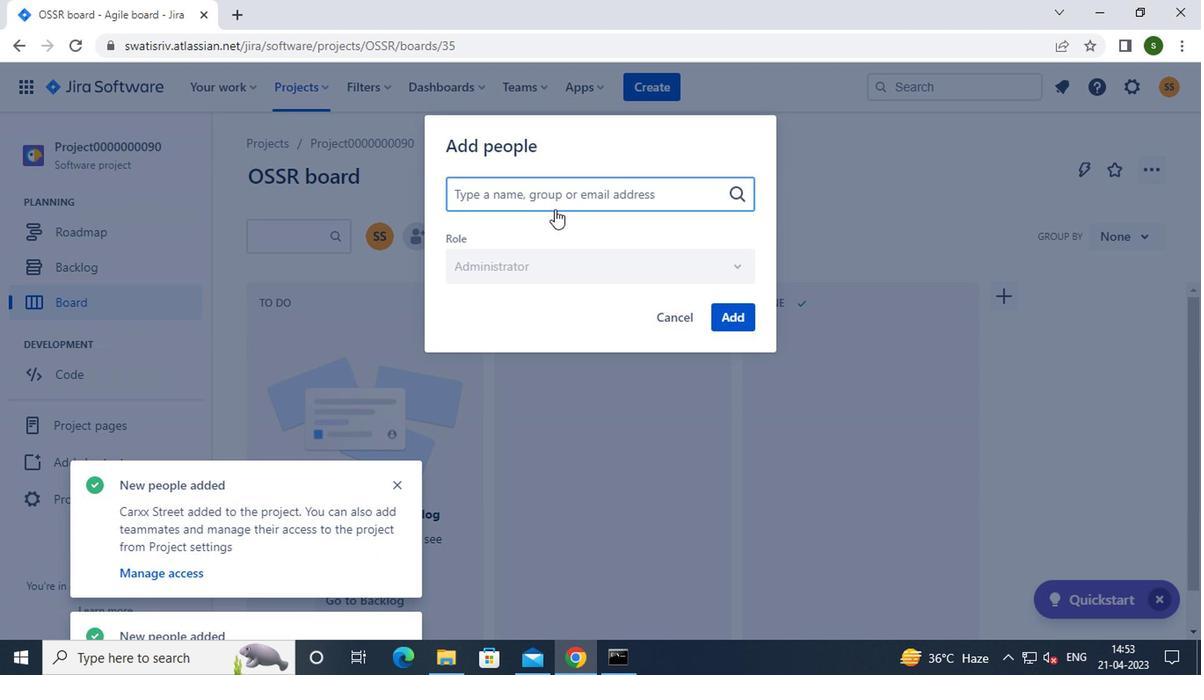 
Action: Mouse moved to (551, 242)
Screenshot: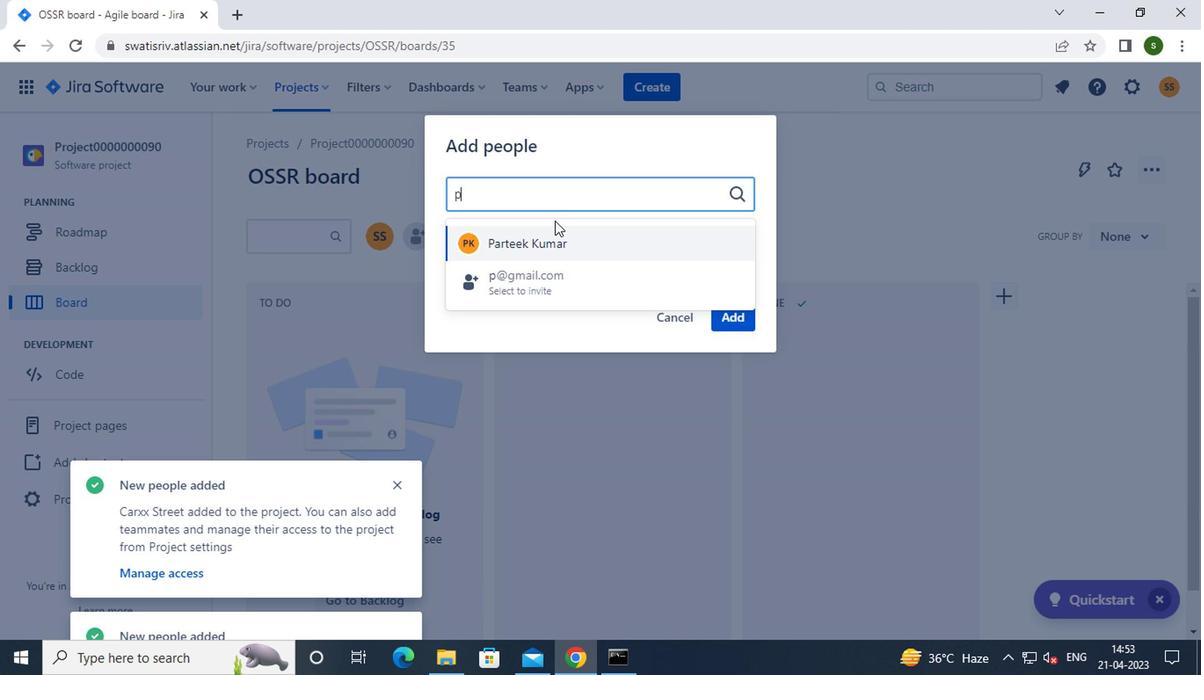 
Action: Mouse pressed left at (551, 242)
Screenshot: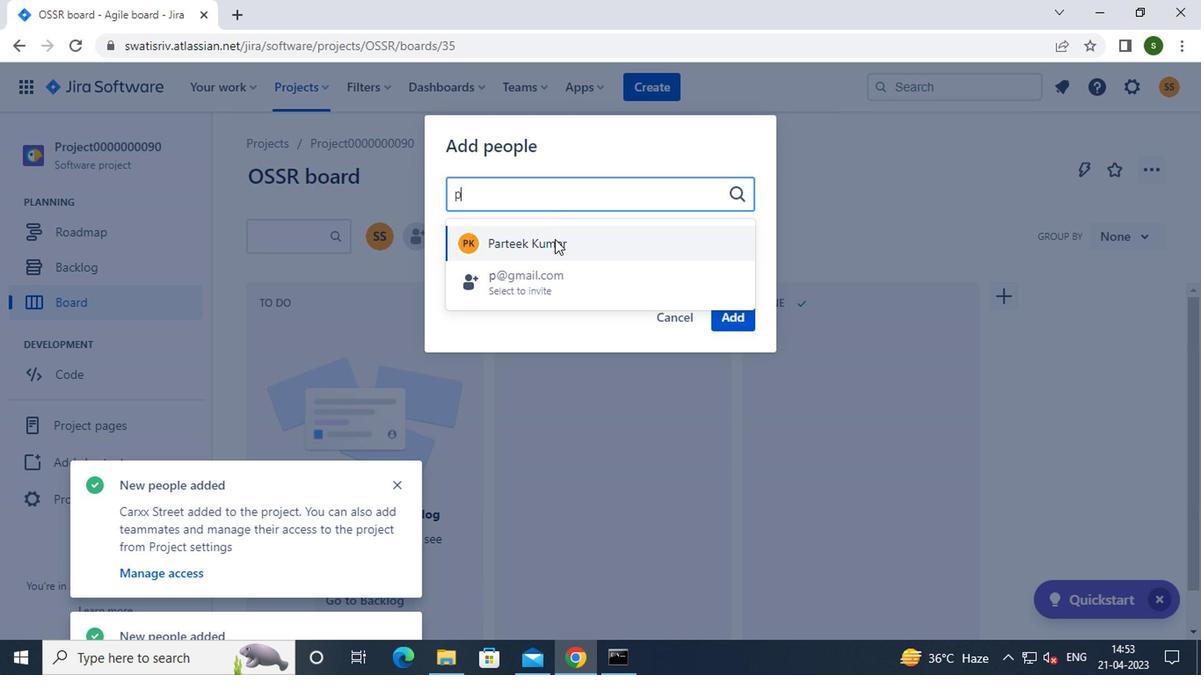 
Action: Mouse moved to (717, 318)
Screenshot: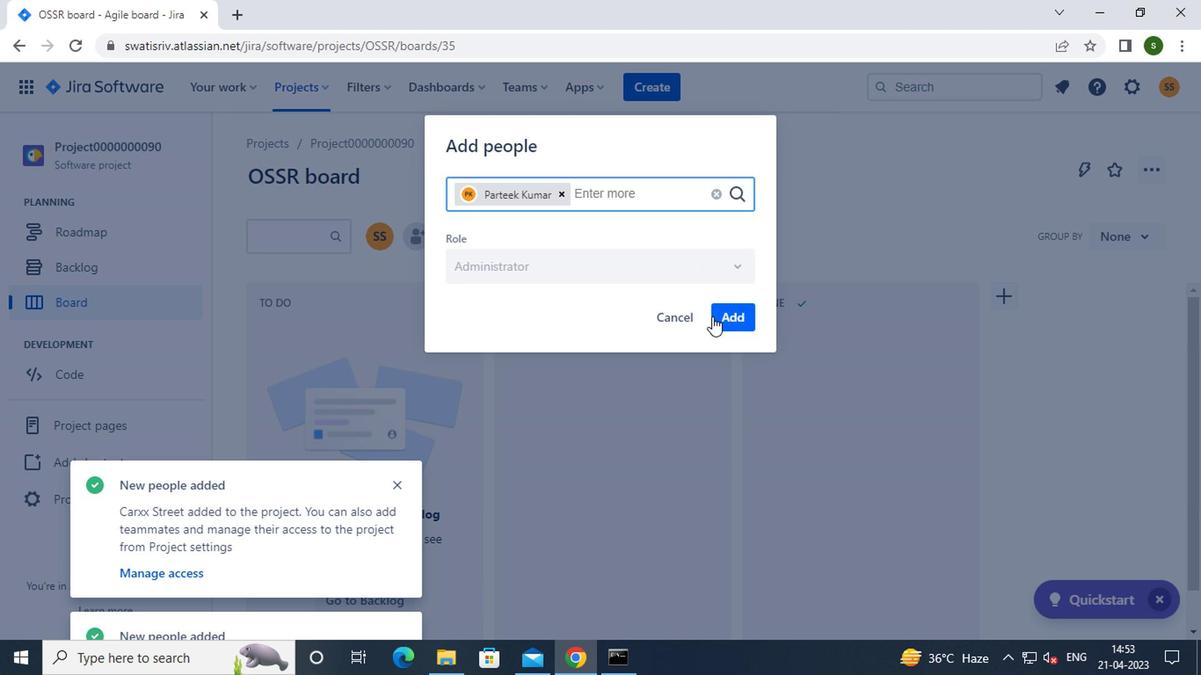 
Action: Mouse pressed left at (717, 318)
Screenshot: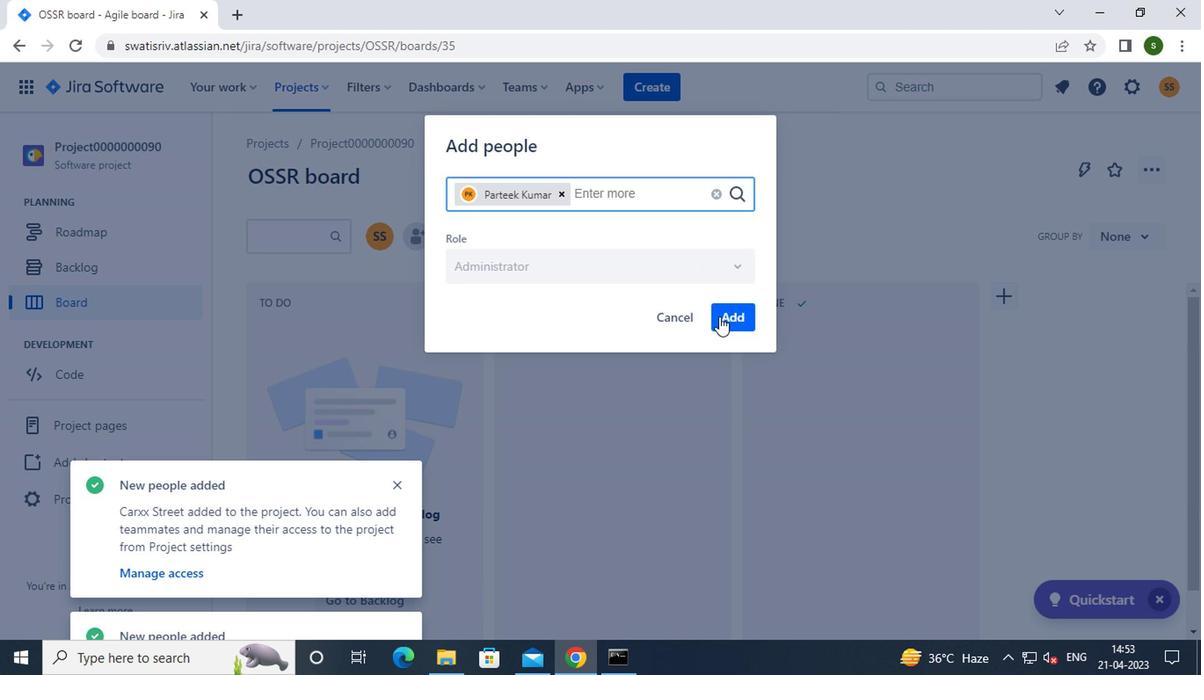 
Action: Mouse moved to (411, 240)
Screenshot: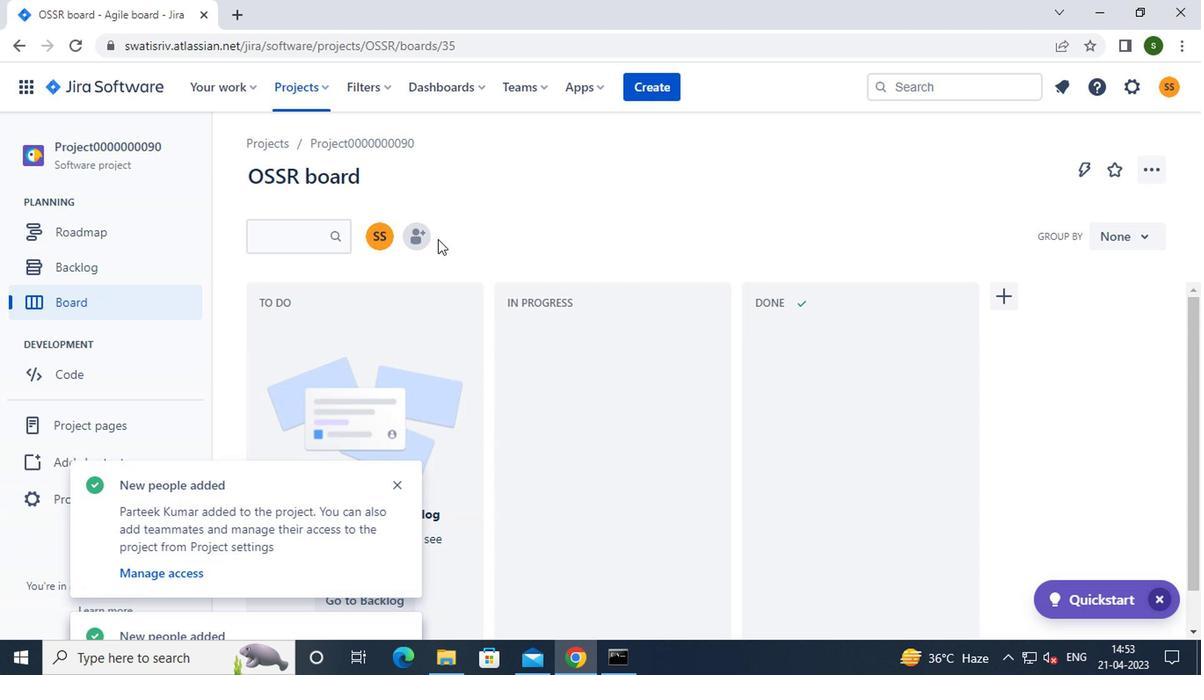 
Action: Mouse pressed left at (411, 240)
Screenshot: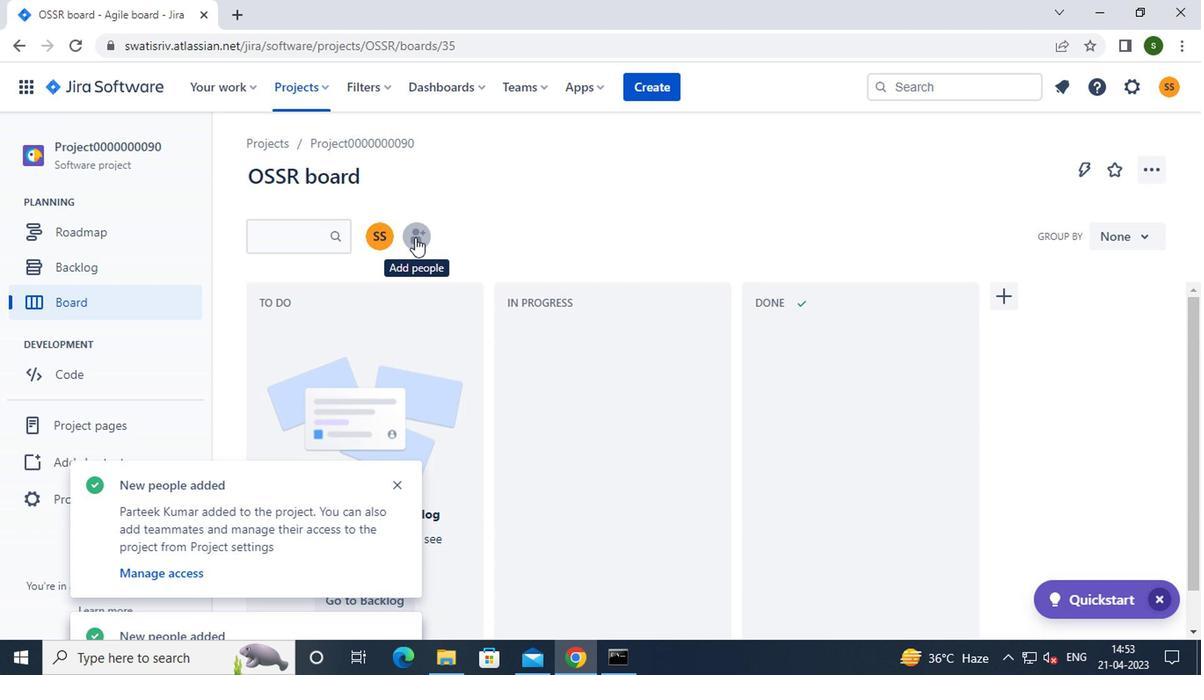 
Action: Mouse moved to (481, 202)
Screenshot: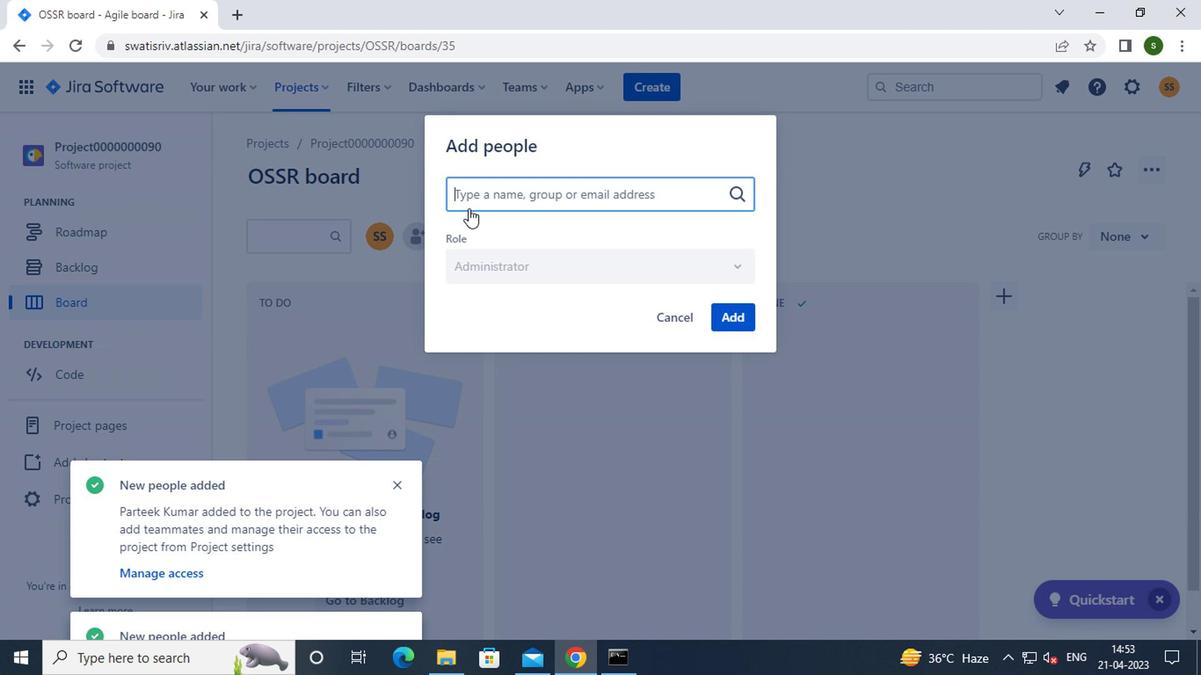 
Action: Key pressed v
Screenshot: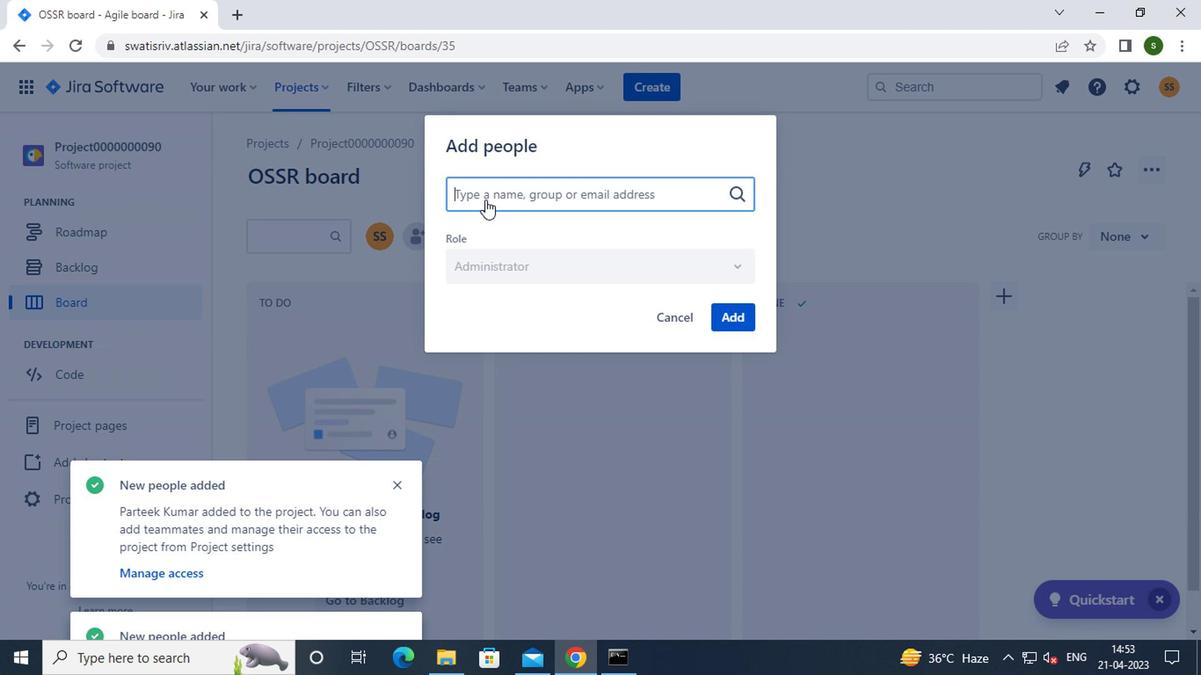 
Action: Mouse moved to (544, 320)
Screenshot: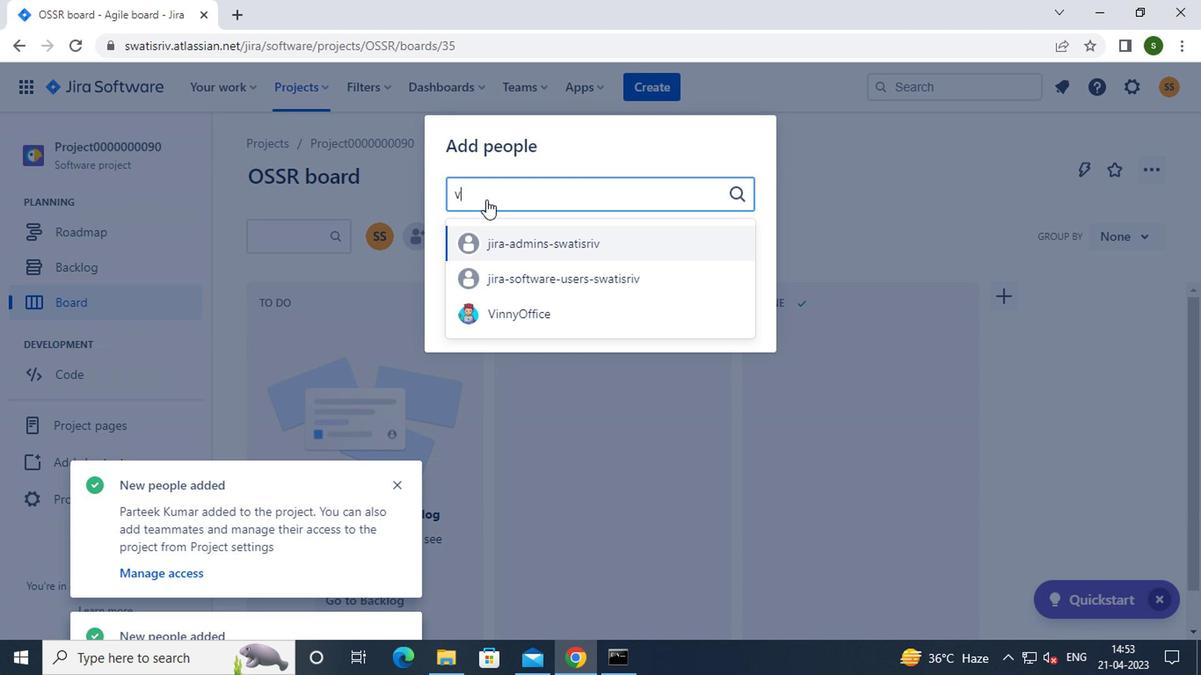 
Action: Mouse pressed left at (544, 320)
Screenshot: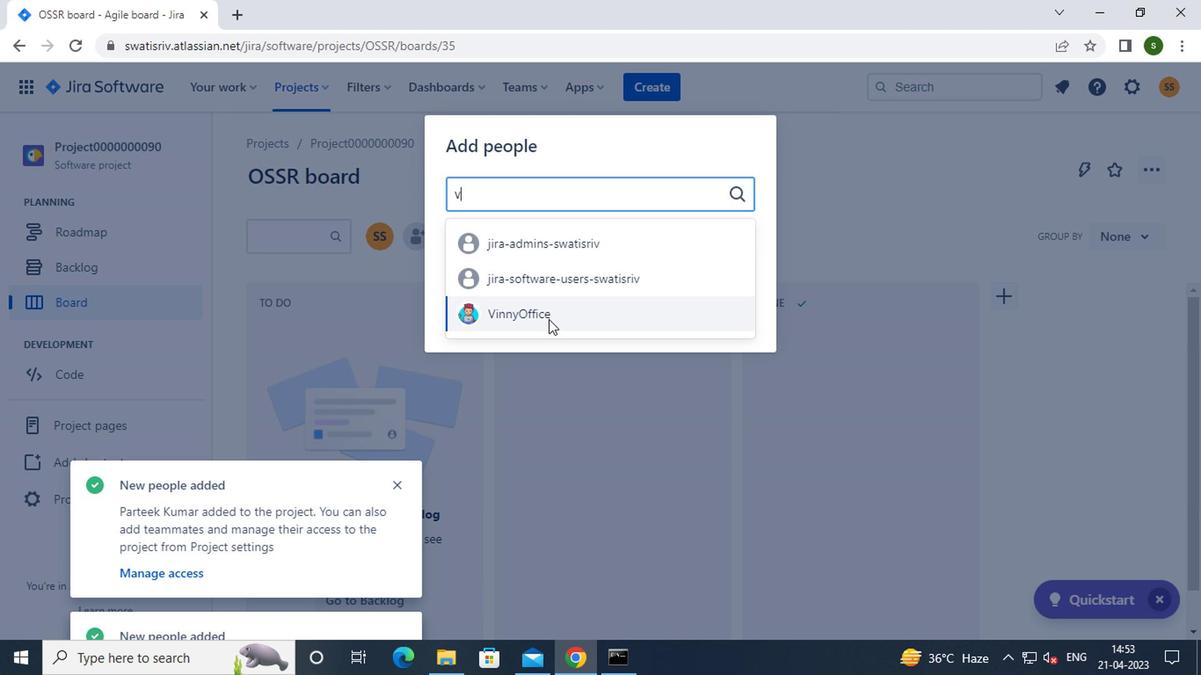 
Action: Mouse moved to (729, 322)
Screenshot: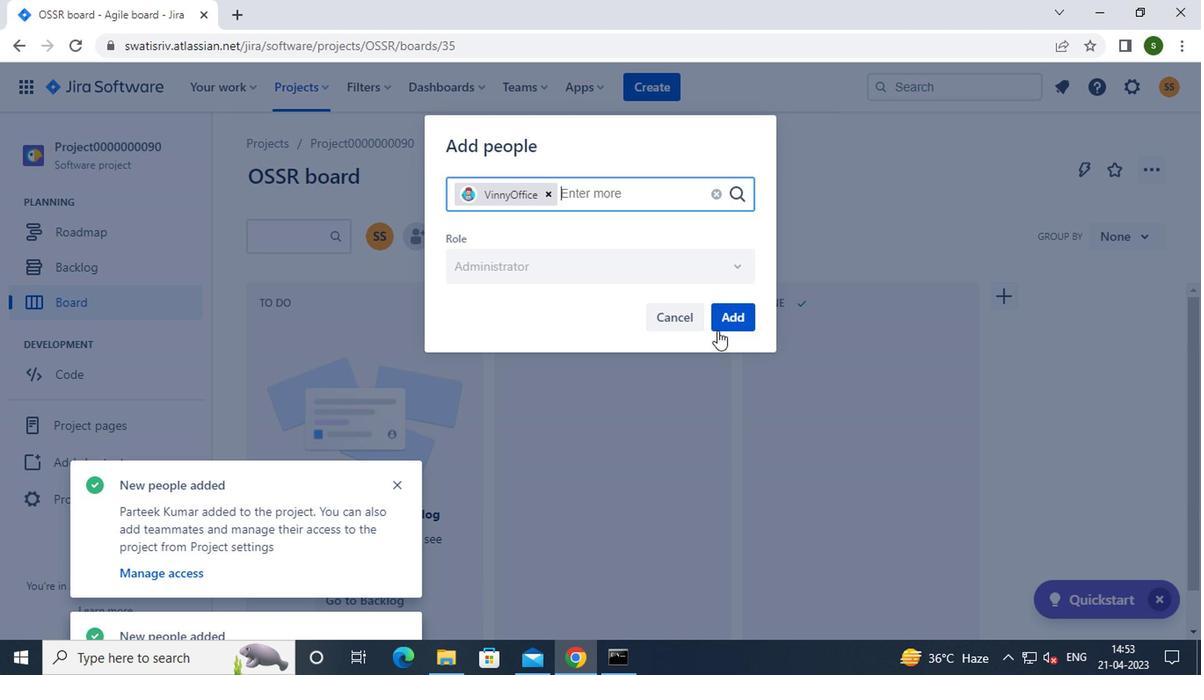
Action: Mouse pressed left at (729, 322)
Screenshot: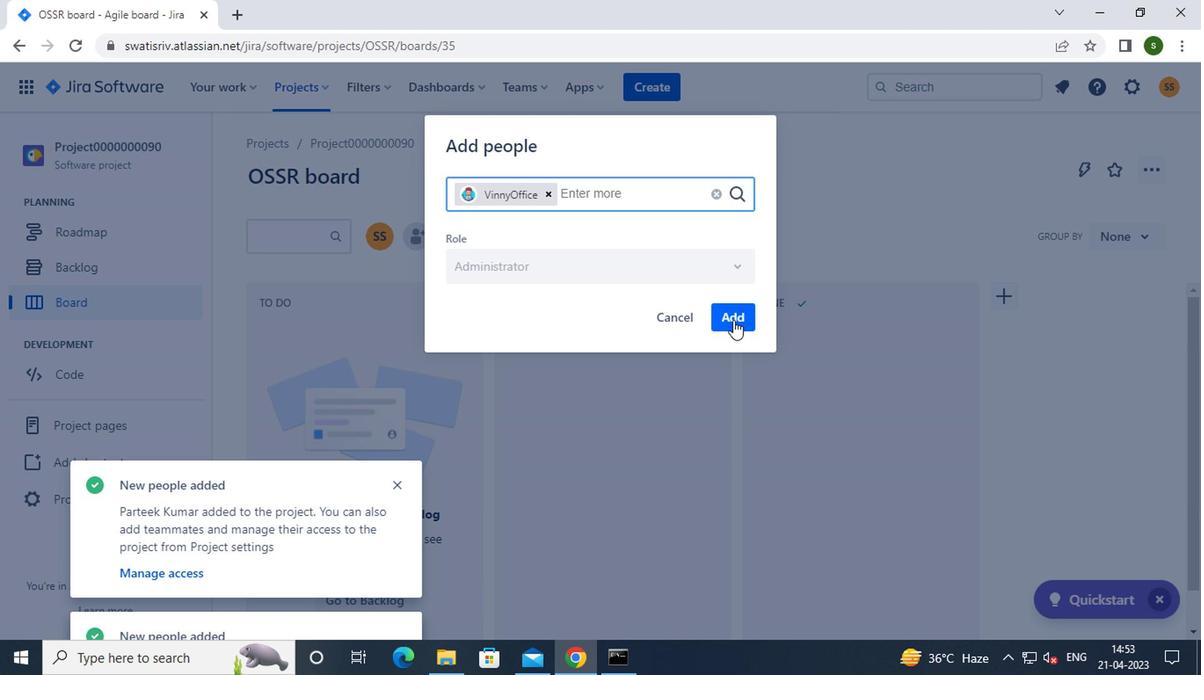 
Action: Mouse moved to (725, 245)
Screenshot: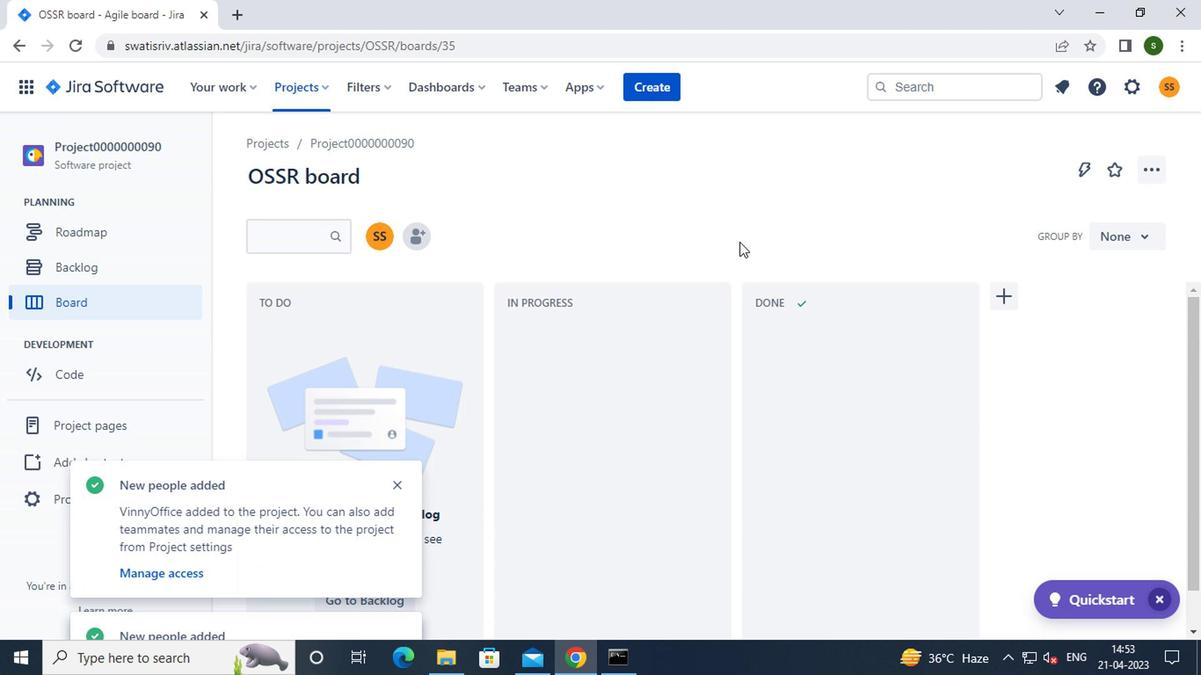 
